 Task: Add an event with the title Marketing Campaign Implementation, date '2023/11/06', time 9:15 AM to 11:15 AMand add a description: Together, the employee and the supervisor will establish clear and realistic performance goals that align with the overall objectives of the role and the organization. These goals will be measurable, time-bound, and focused on addressing the identified performance concerns., put the event into Orange category . Add location for the event as: 321 The Dubai Mall, Dubai, UAE, logged in from the account softage.2@softage.netand send the event invitation to softage.1@softage.net and softage.3@softage.net. Set a reminder for the event 15 minutes before
Action: Mouse moved to (88, 99)
Screenshot: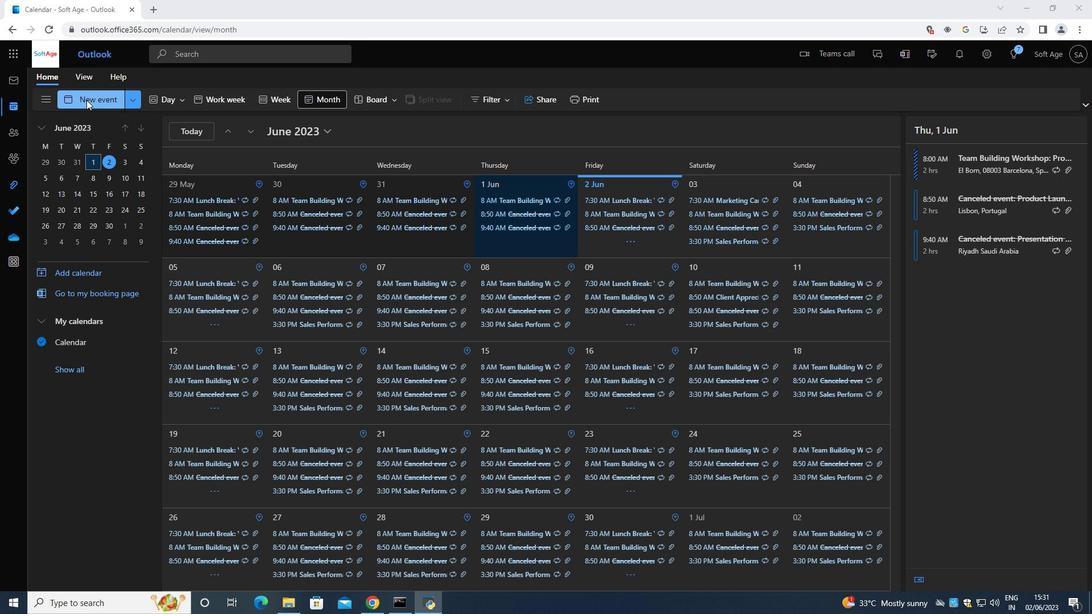 
Action: Mouse pressed left at (88, 99)
Screenshot: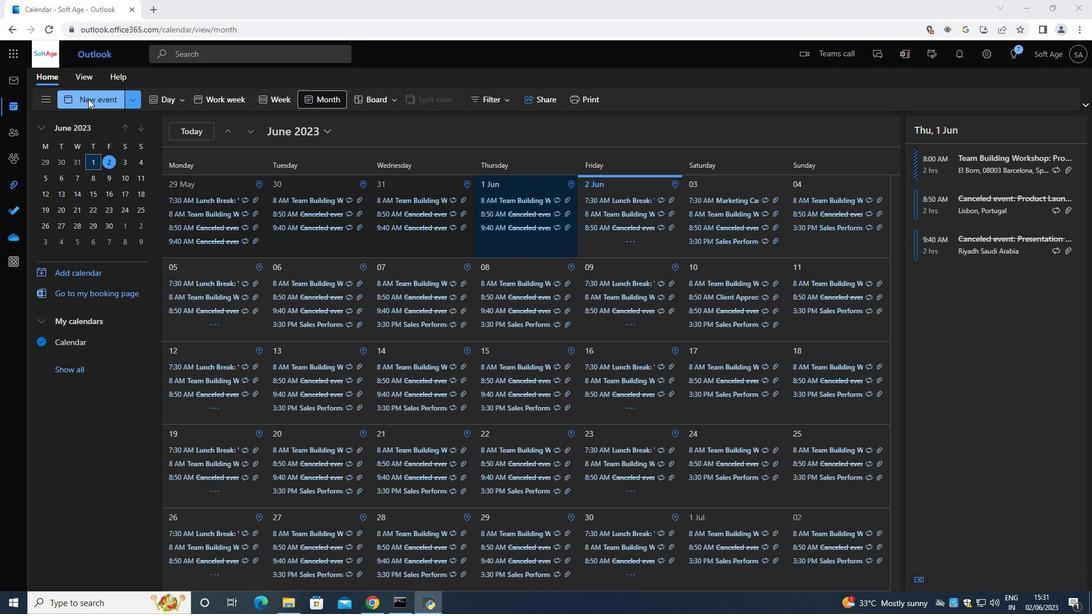 
Action: Mouse moved to (282, 167)
Screenshot: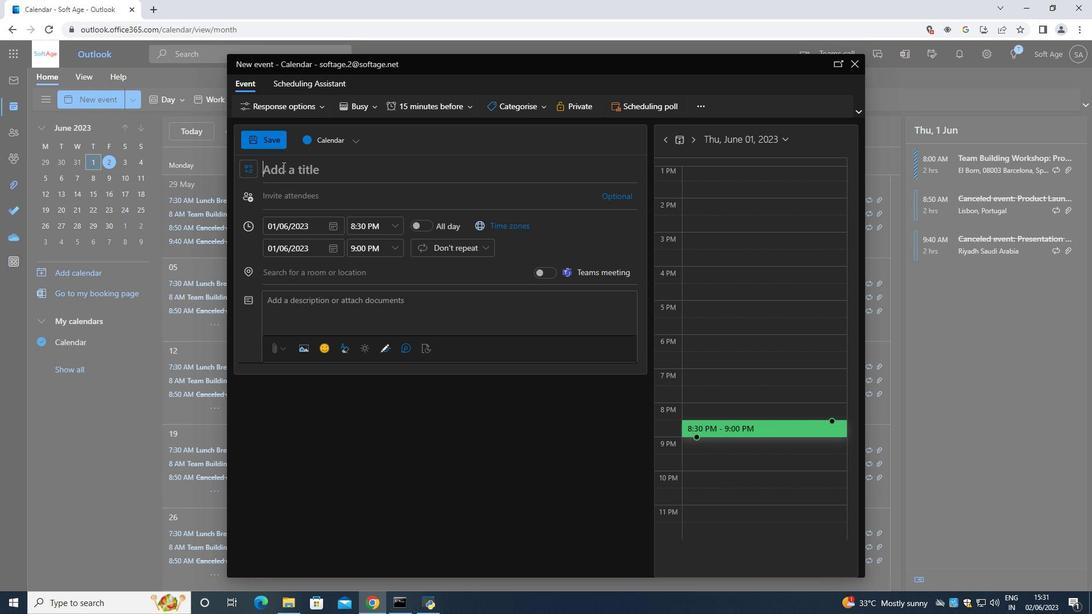 
Action: Mouse pressed left at (282, 167)
Screenshot: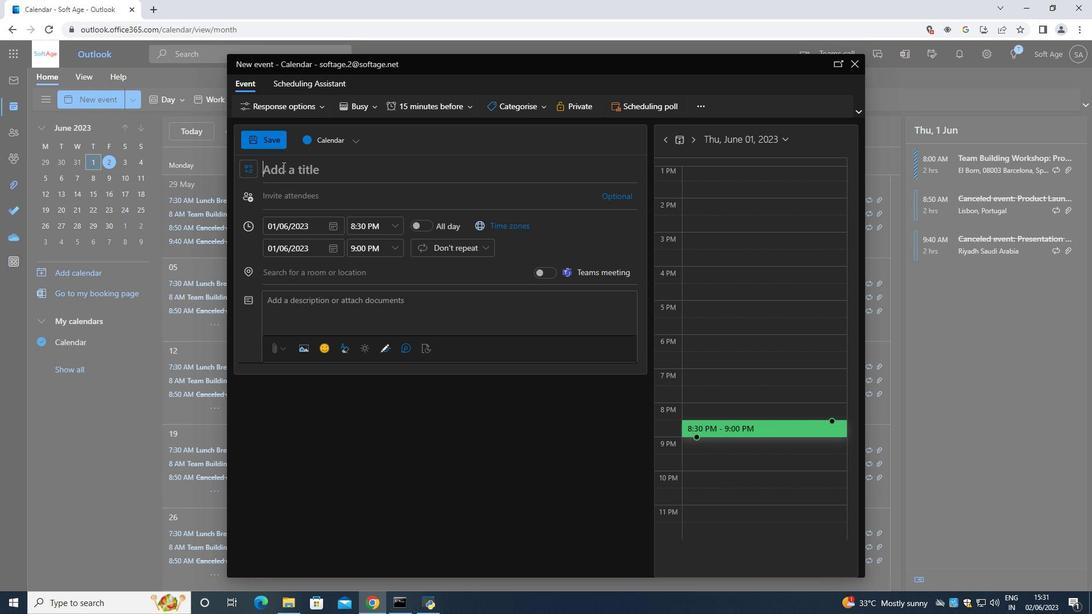 
Action: Mouse moved to (540, 162)
Screenshot: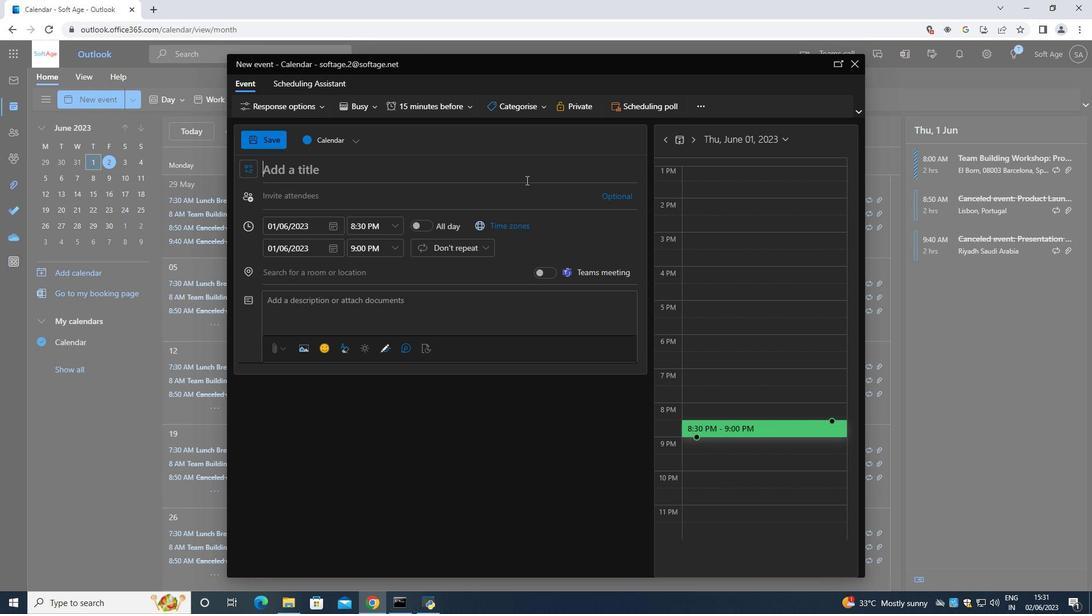 
Action: Key pressed <Key.shift><Key.shift><Key.shift><Key.shift><Key.shift><Key.shift><Key.shift><Key.shift><Key.shift><Key.shift>Marketing<Key.space><Key.shift>Campaign<Key.space><Key.shift>Implr<Key.backspace>ementation<Key.space>
Screenshot: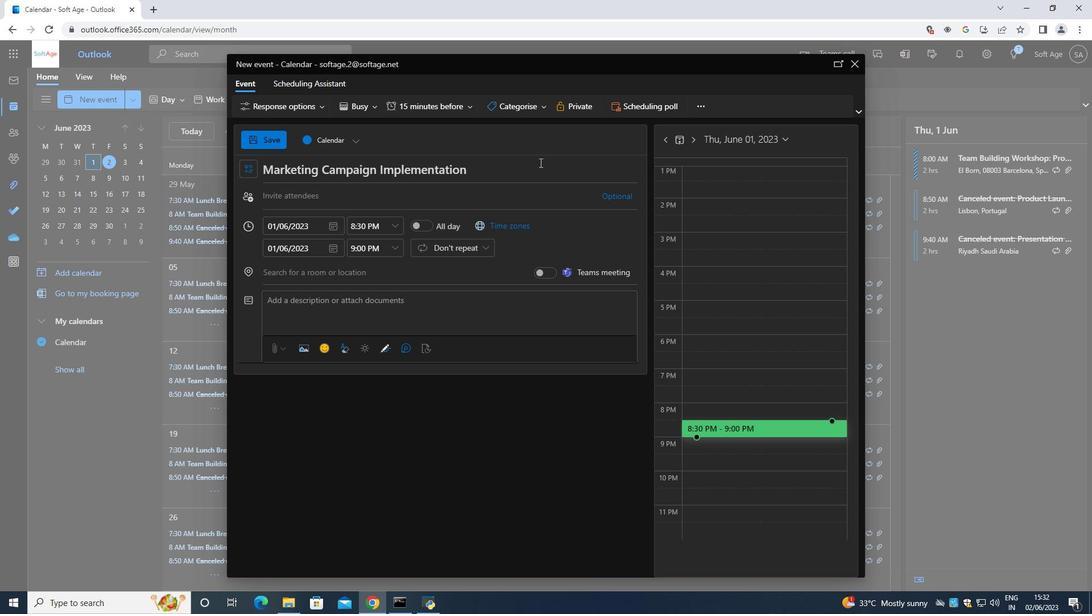 
Action: Mouse scrolled (540, 163) with delta (0, 0)
Screenshot: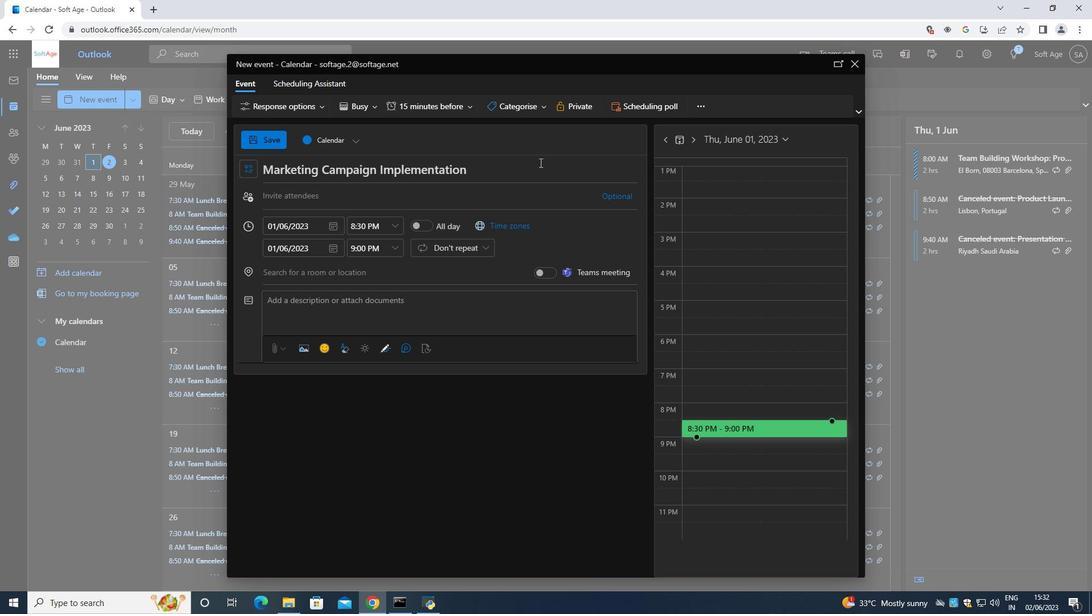 
Action: Mouse moved to (330, 228)
Screenshot: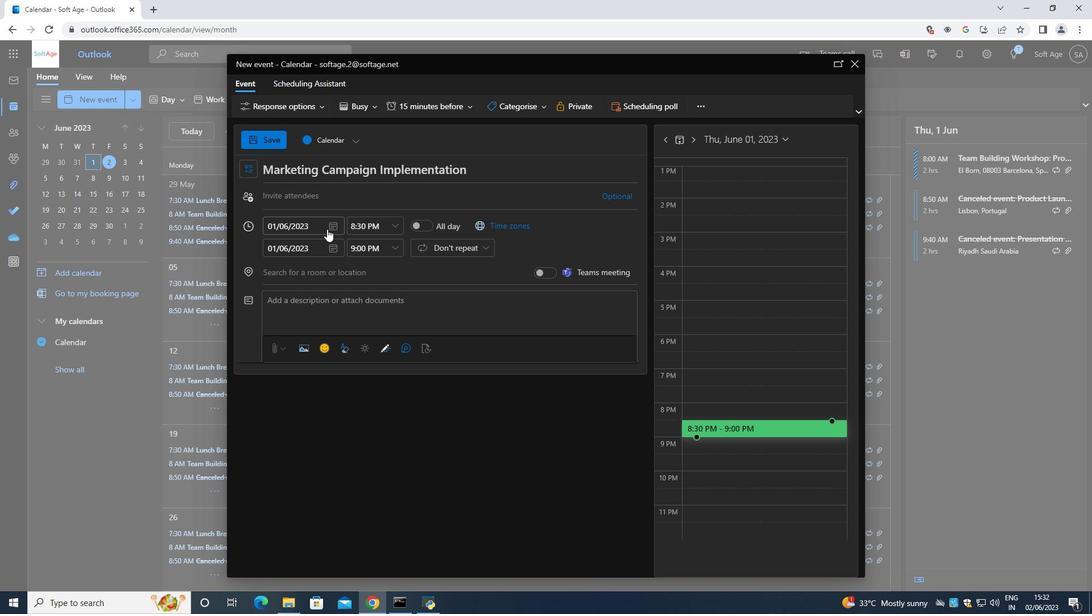 
Action: Mouse pressed left at (330, 228)
Screenshot: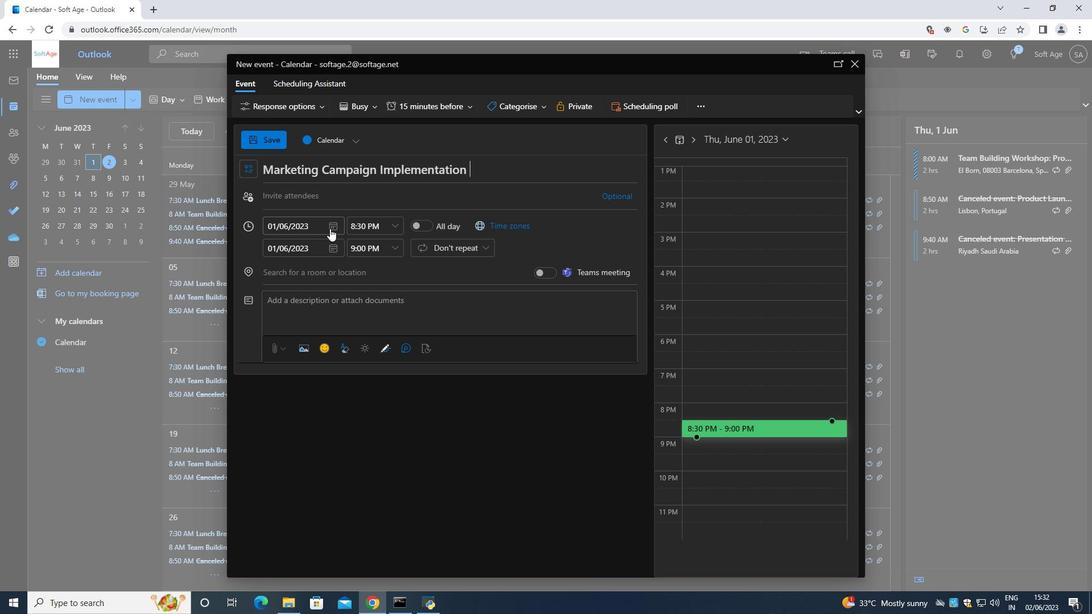 
Action: Mouse moved to (369, 248)
Screenshot: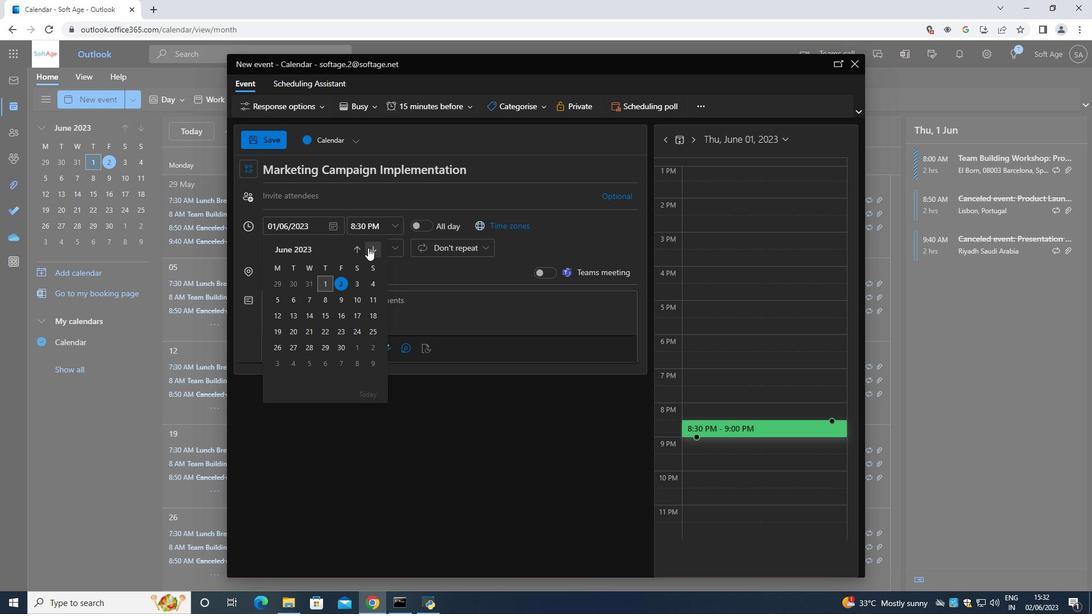 
Action: Mouse pressed left at (369, 248)
Screenshot: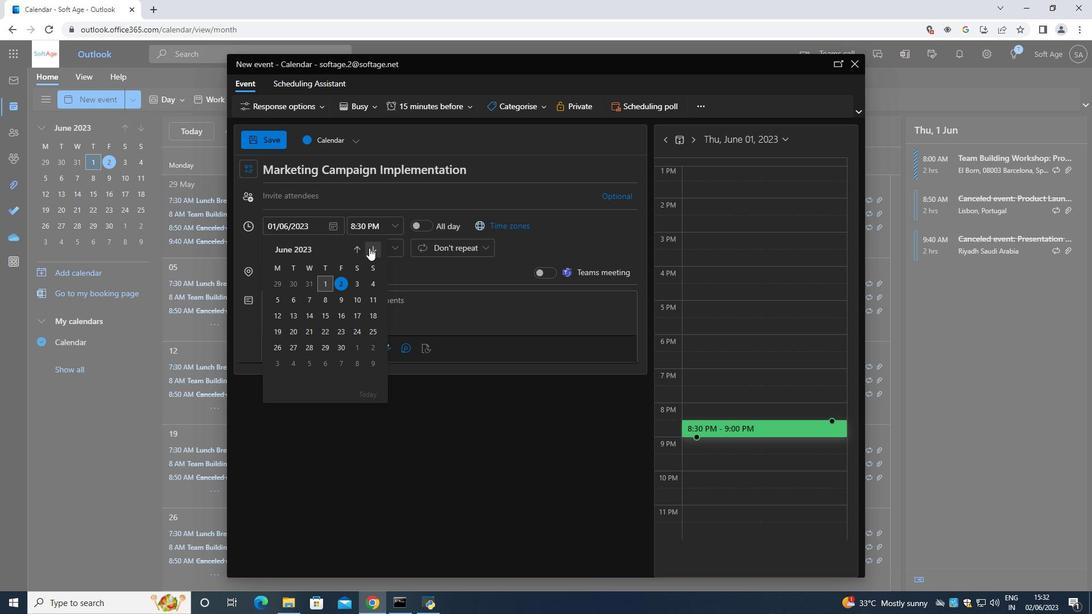 
Action: Mouse pressed left at (369, 248)
Screenshot: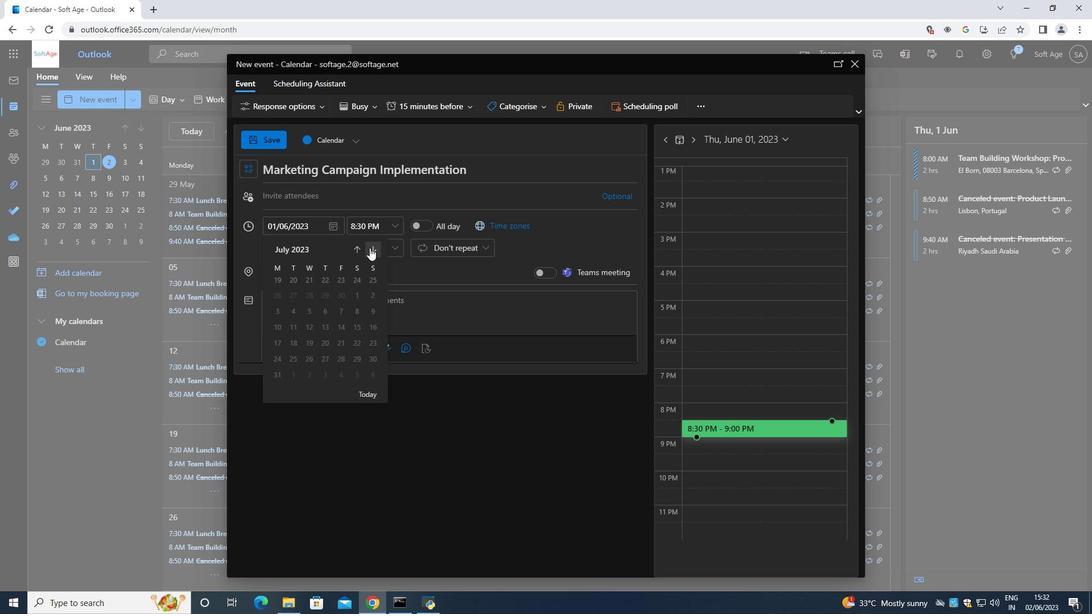 
Action: Mouse pressed left at (369, 248)
Screenshot: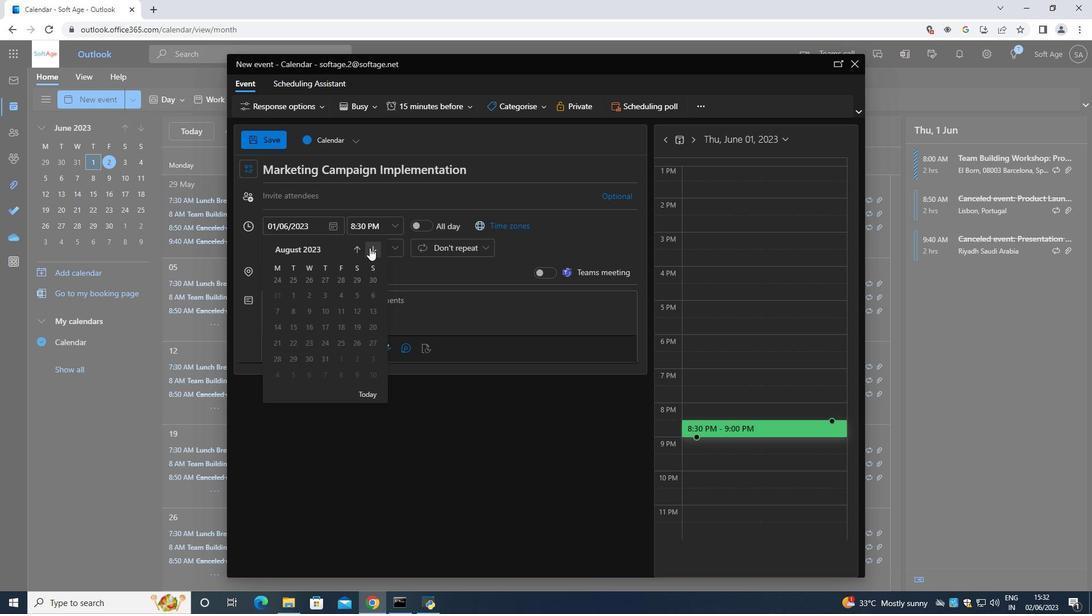 
Action: Mouse pressed left at (369, 248)
Screenshot: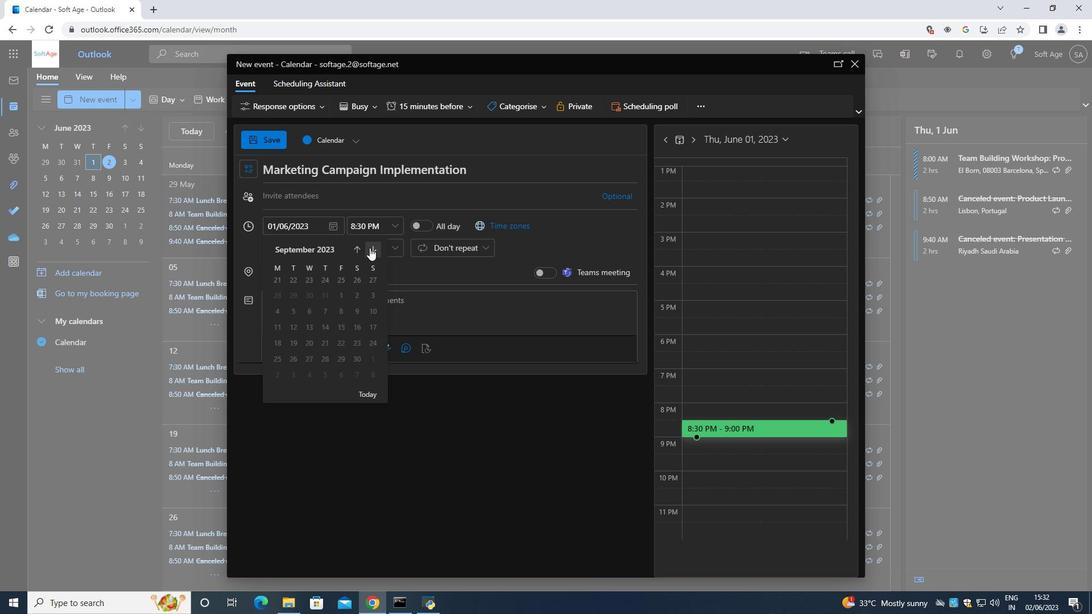 
Action: Mouse pressed left at (369, 248)
Screenshot: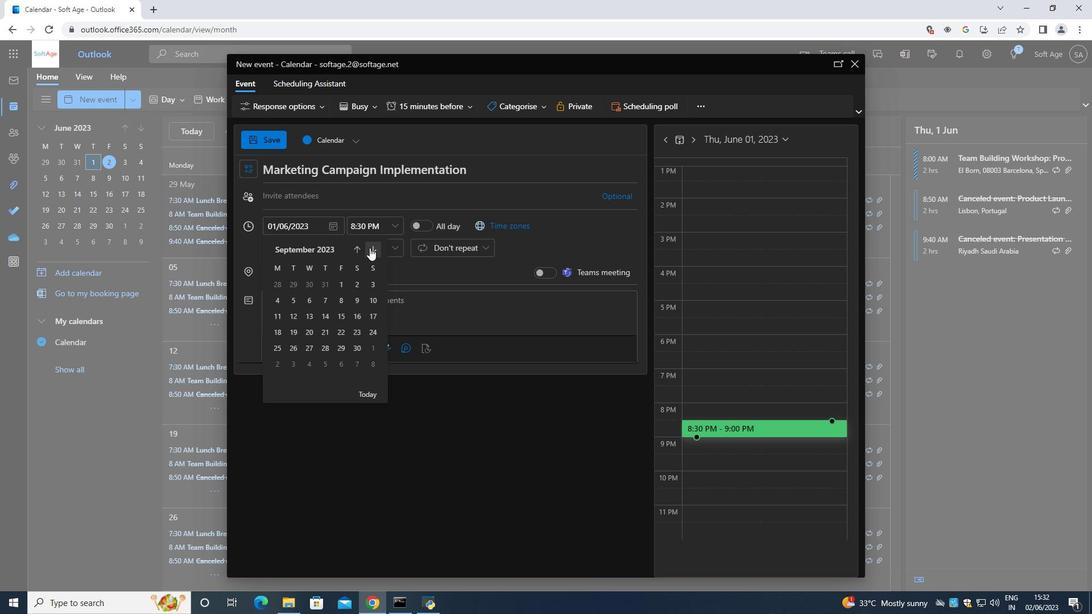 
Action: Mouse moved to (281, 298)
Screenshot: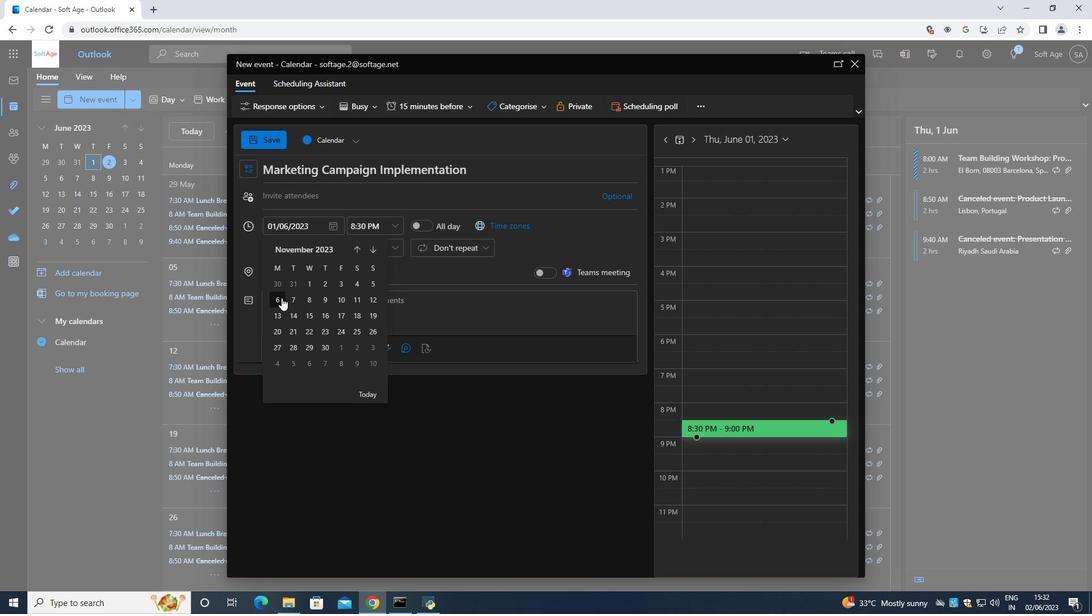 
Action: Mouse pressed left at (281, 298)
Screenshot: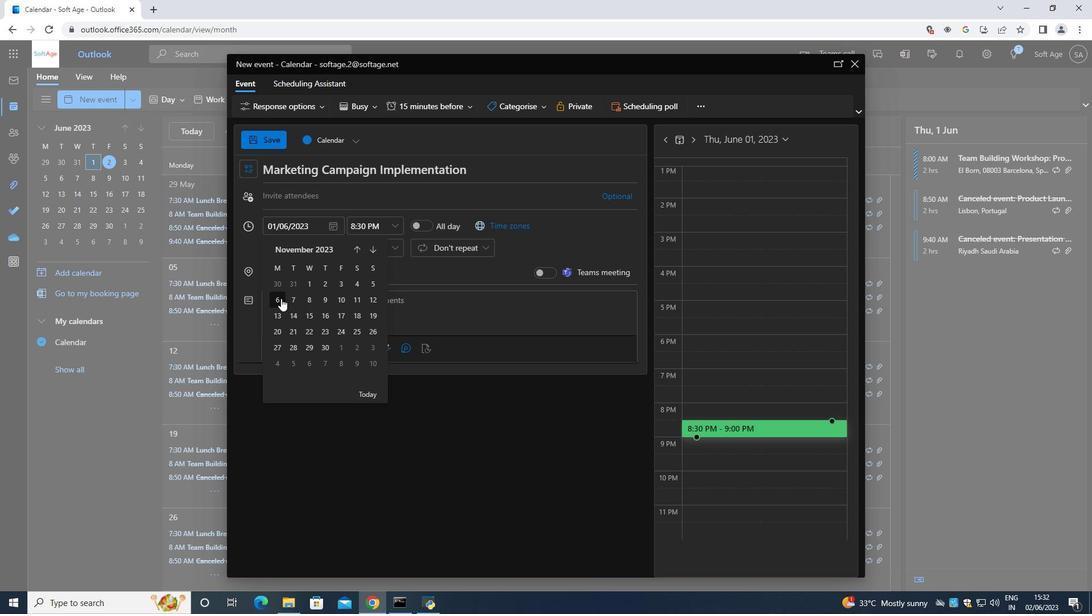
Action: Mouse moved to (396, 227)
Screenshot: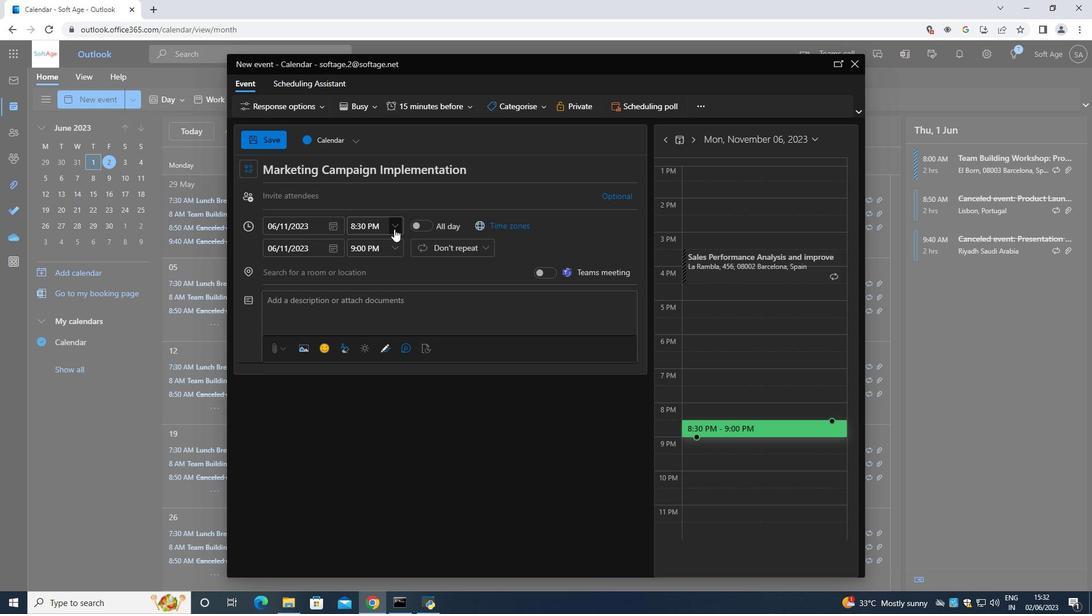 
Action: Mouse pressed left at (396, 227)
Screenshot: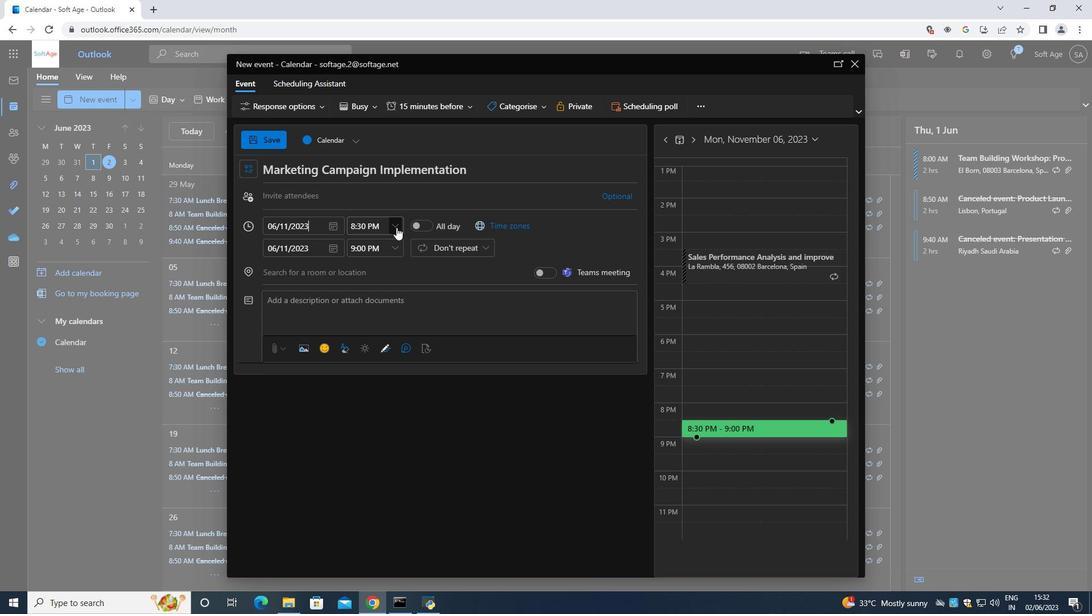 
Action: Mouse moved to (408, 242)
Screenshot: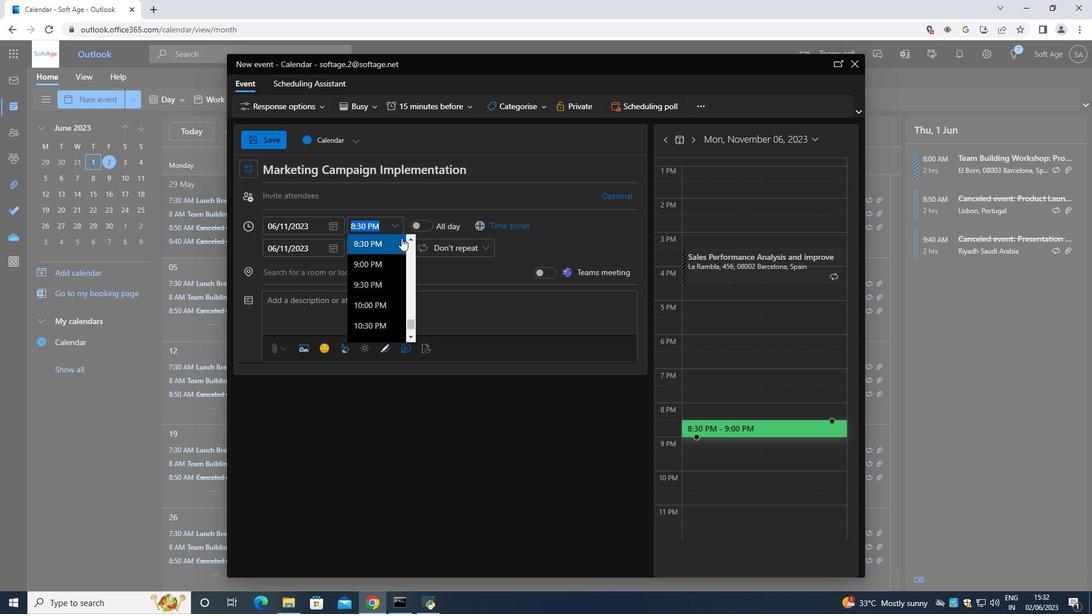 
Action: Mouse scrolled (408, 243) with delta (0, 0)
Screenshot: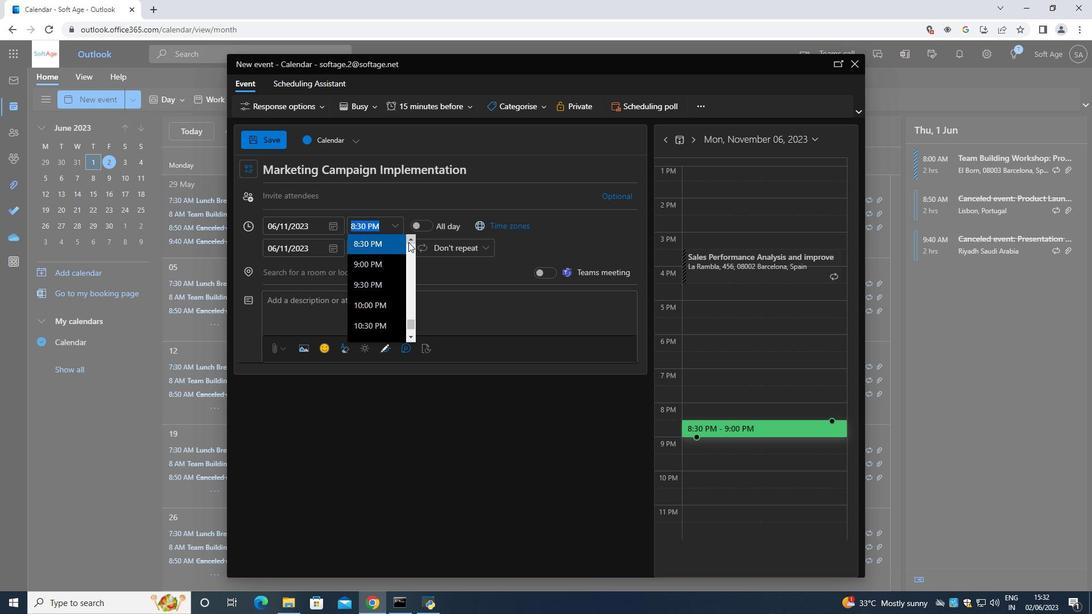 
Action: Mouse scrolled (408, 243) with delta (0, 0)
Screenshot: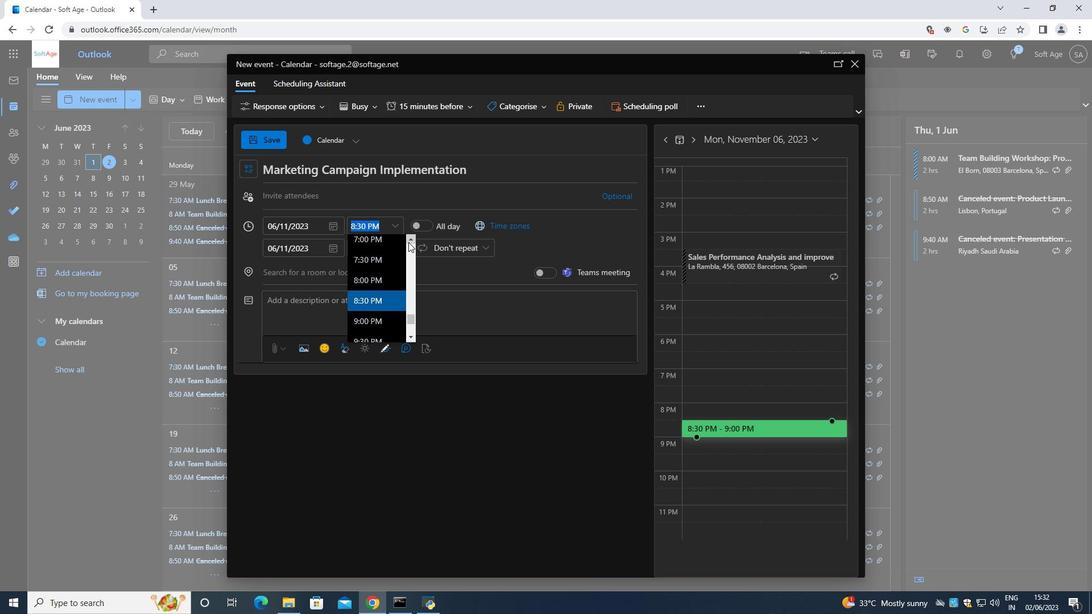 
Action: Mouse scrolled (408, 243) with delta (0, 0)
Screenshot: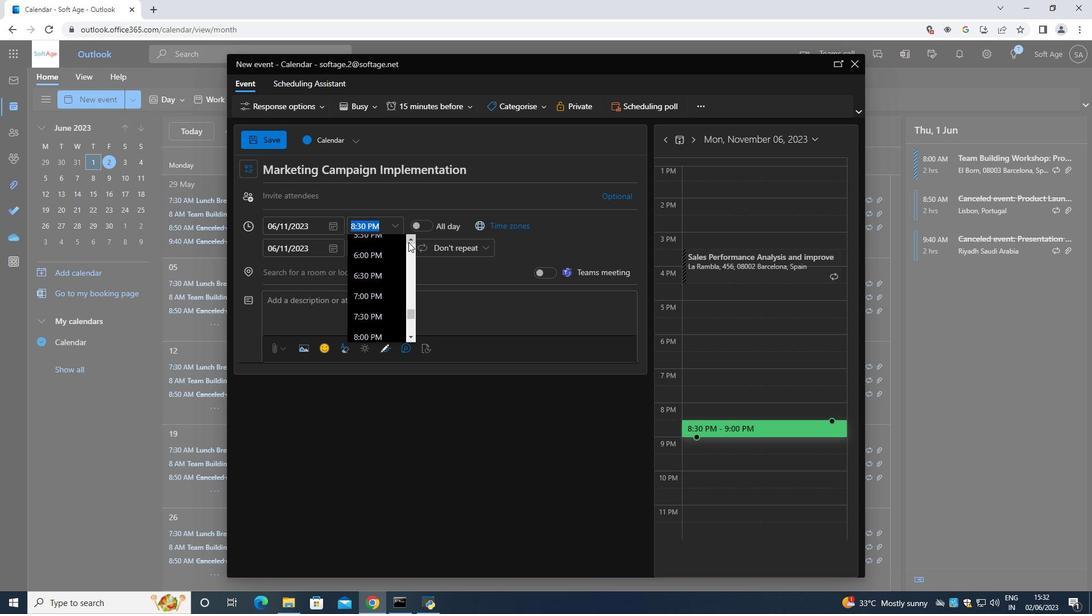 
Action: Mouse scrolled (408, 243) with delta (0, 0)
Screenshot: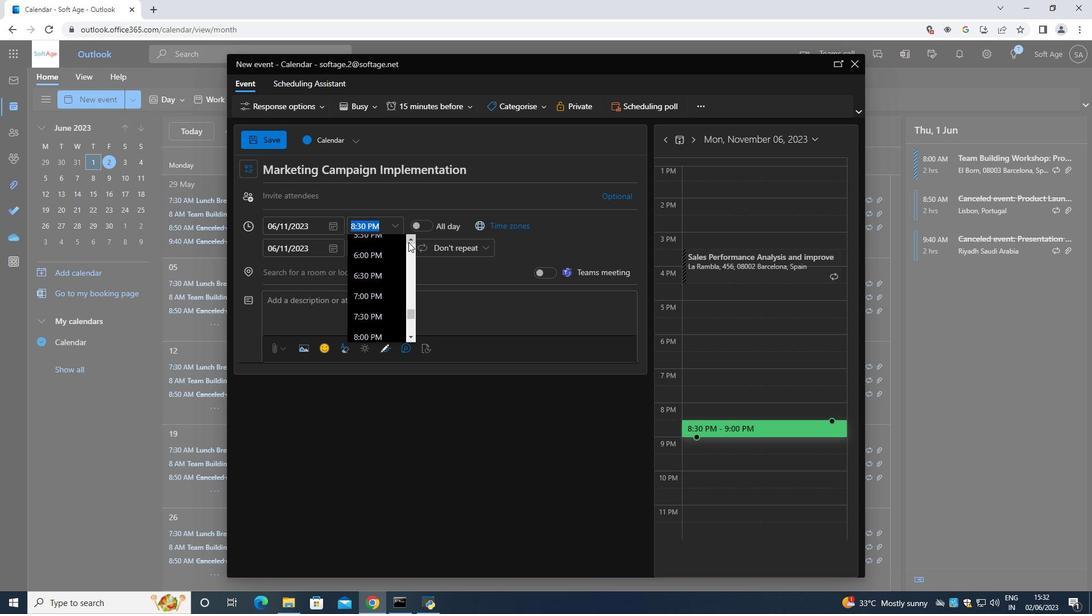 
Action: Mouse scrolled (408, 243) with delta (0, 0)
Screenshot: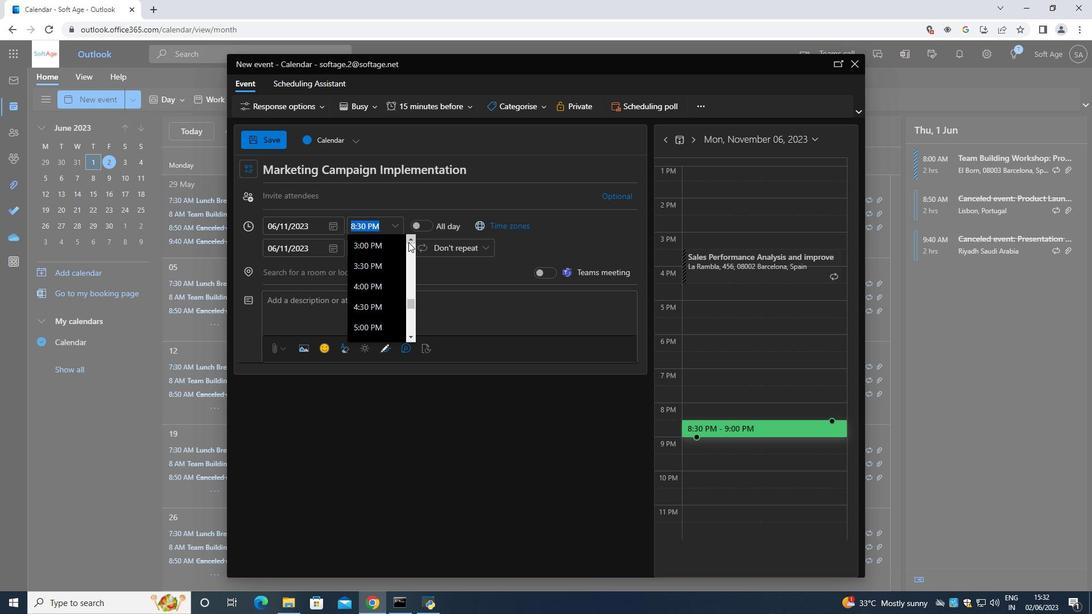 
Action: Mouse scrolled (408, 243) with delta (0, 0)
Screenshot: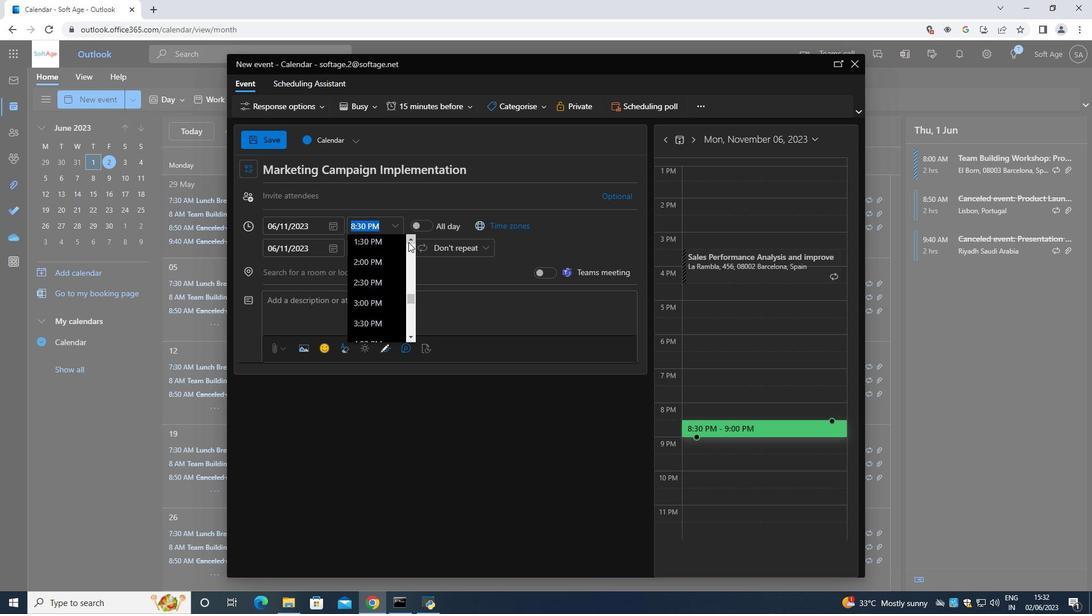 
Action: Mouse scrolled (408, 243) with delta (0, 0)
Screenshot: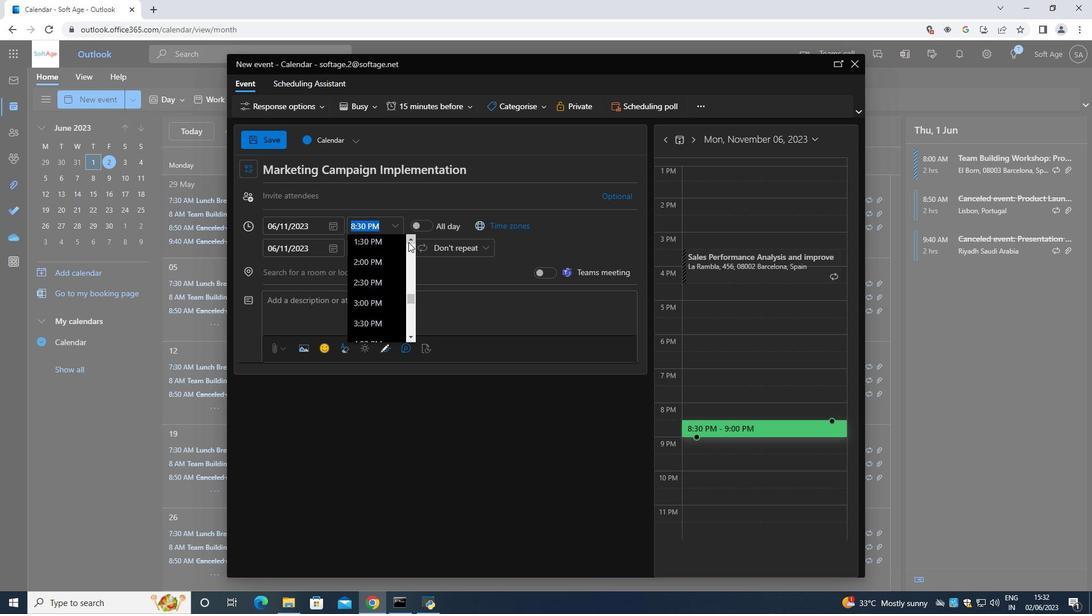 
Action: Mouse scrolled (408, 243) with delta (0, 0)
Screenshot: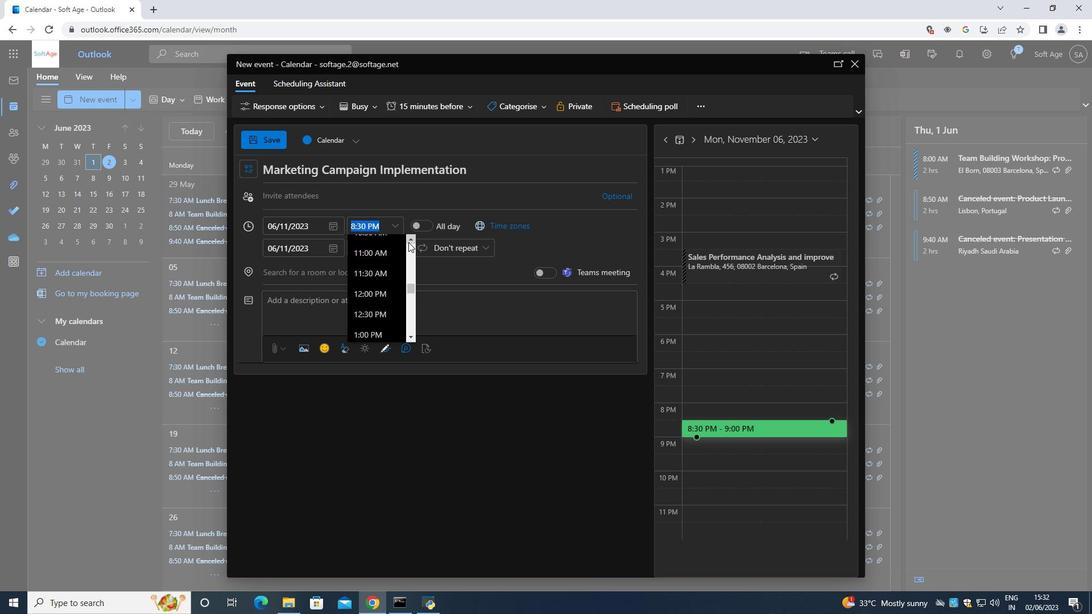 
Action: Mouse scrolled (408, 243) with delta (0, 0)
Screenshot: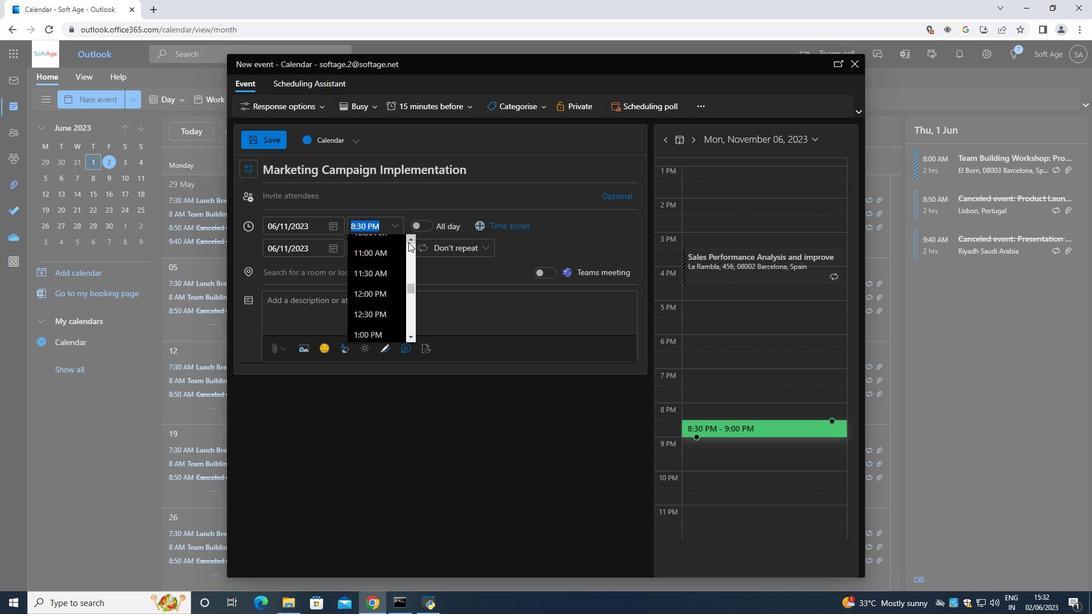
Action: Mouse moved to (368, 290)
Screenshot: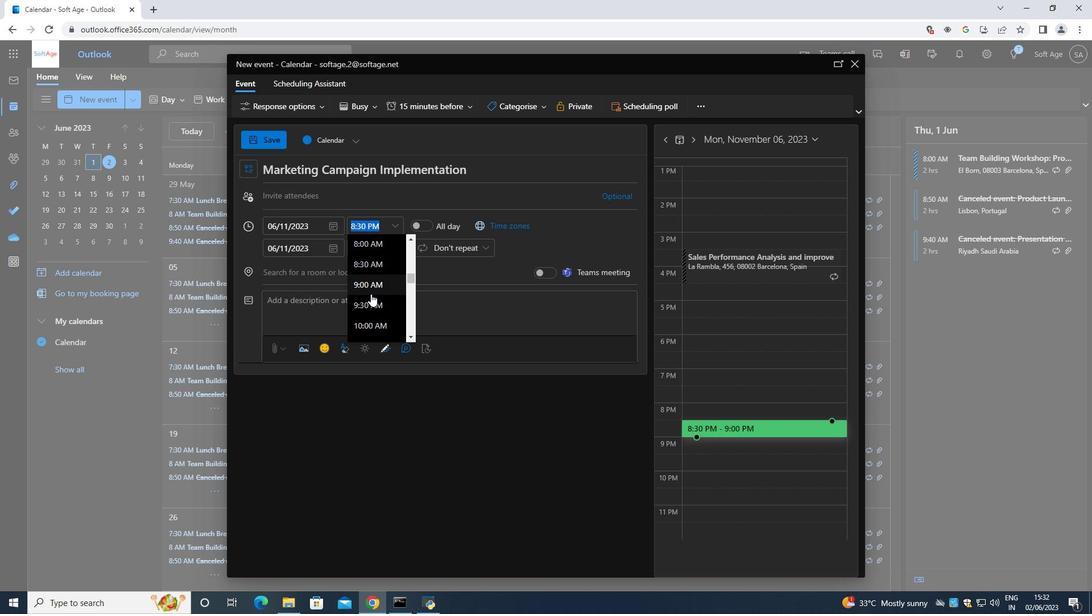 
Action: Mouse pressed left at (368, 290)
Screenshot: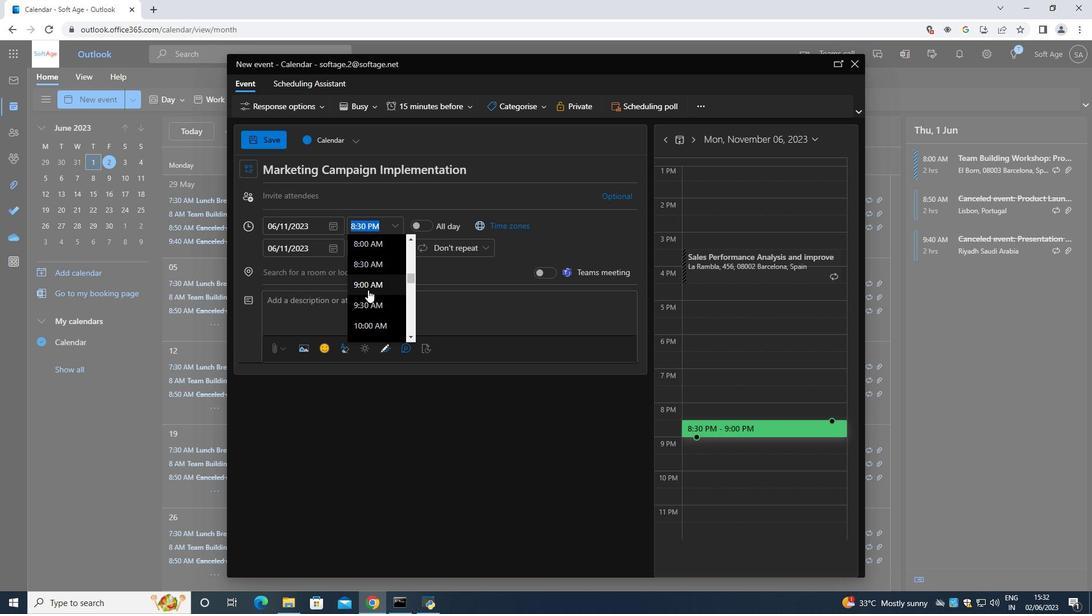 
Action: Mouse moved to (364, 225)
Screenshot: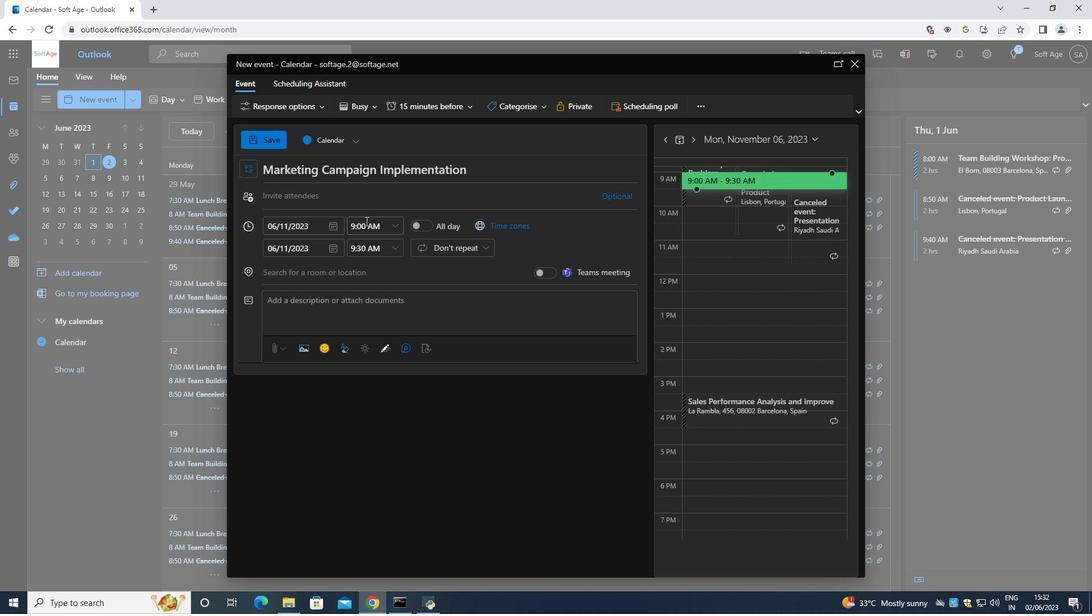
Action: Mouse pressed left at (364, 225)
Screenshot: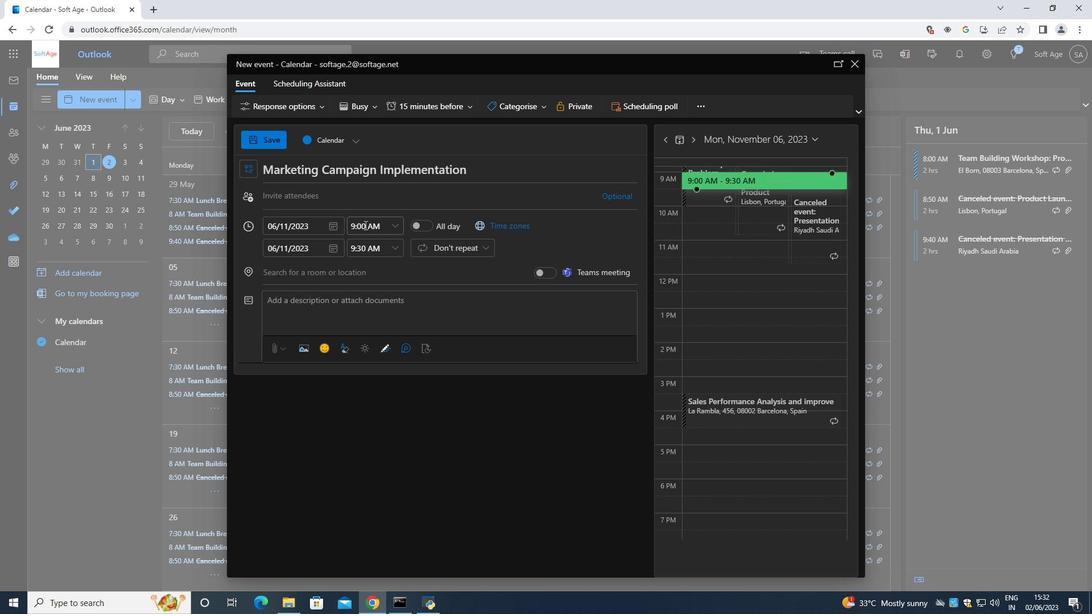 
Action: Mouse moved to (364, 226)
Screenshot: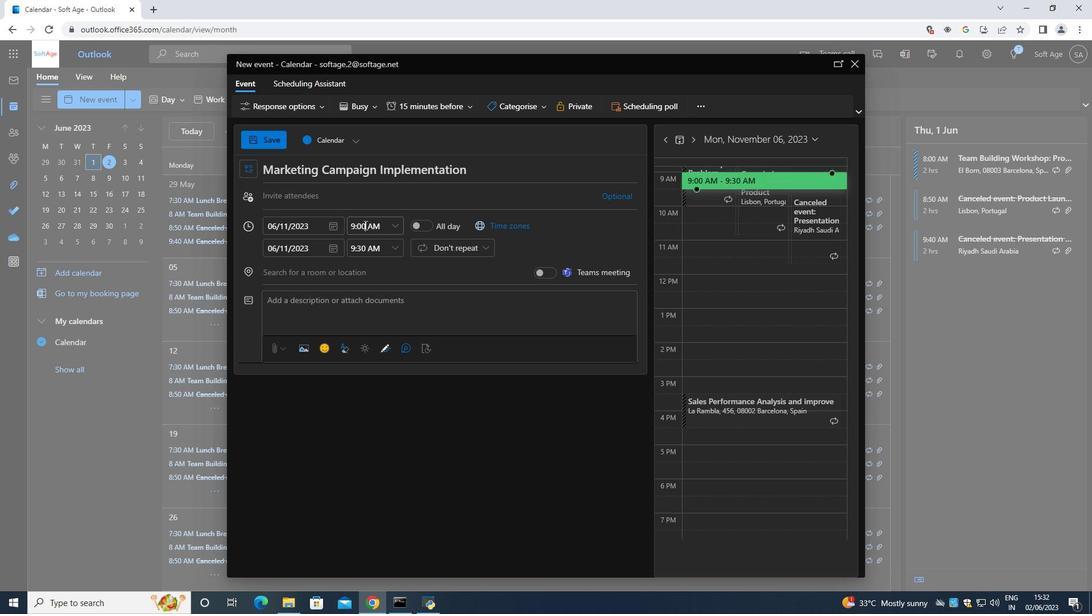 
Action: Key pressed <Key.backspace><Key.backspace>15
Screenshot: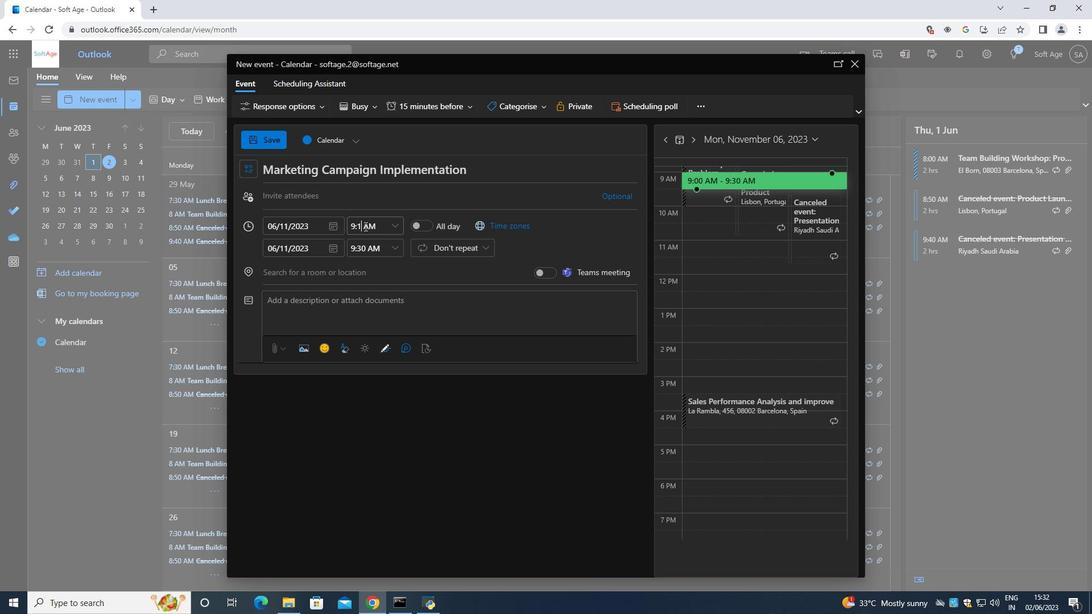 
Action: Mouse moved to (396, 243)
Screenshot: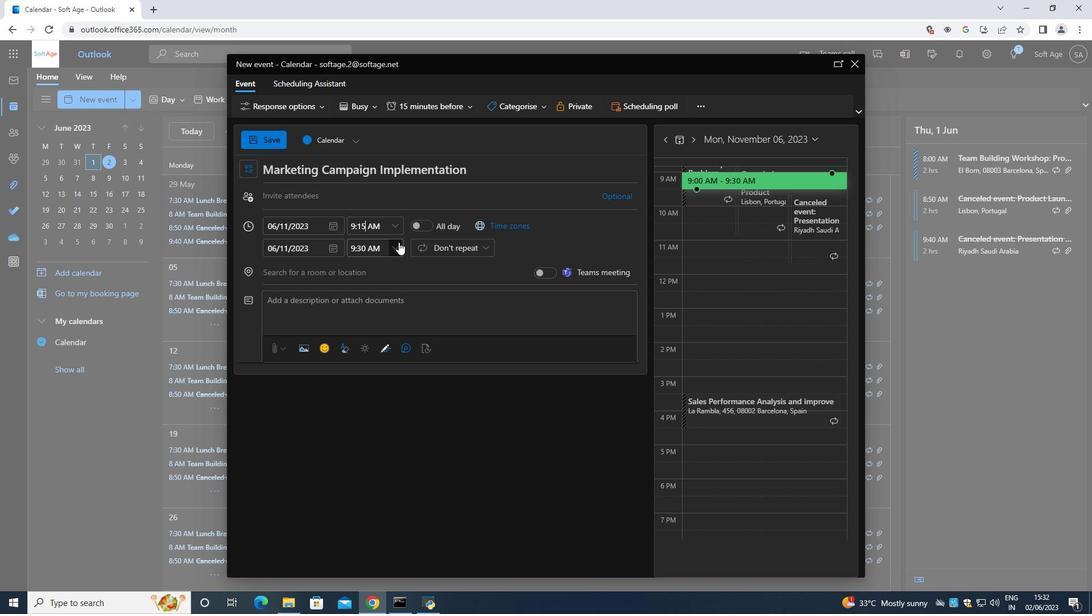 
Action: Mouse pressed left at (396, 243)
Screenshot: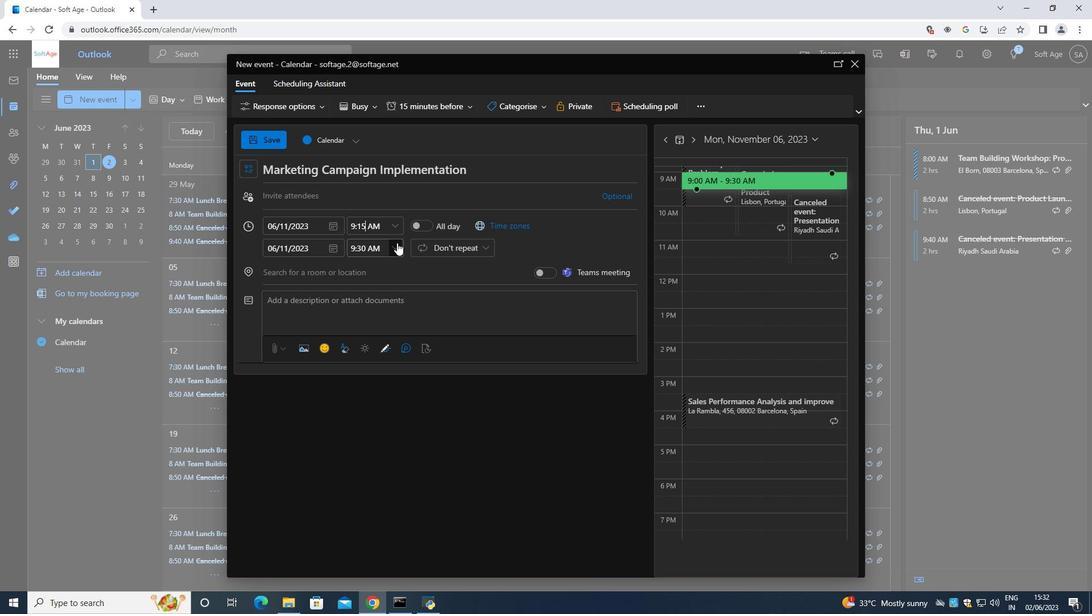 
Action: Mouse moved to (384, 325)
Screenshot: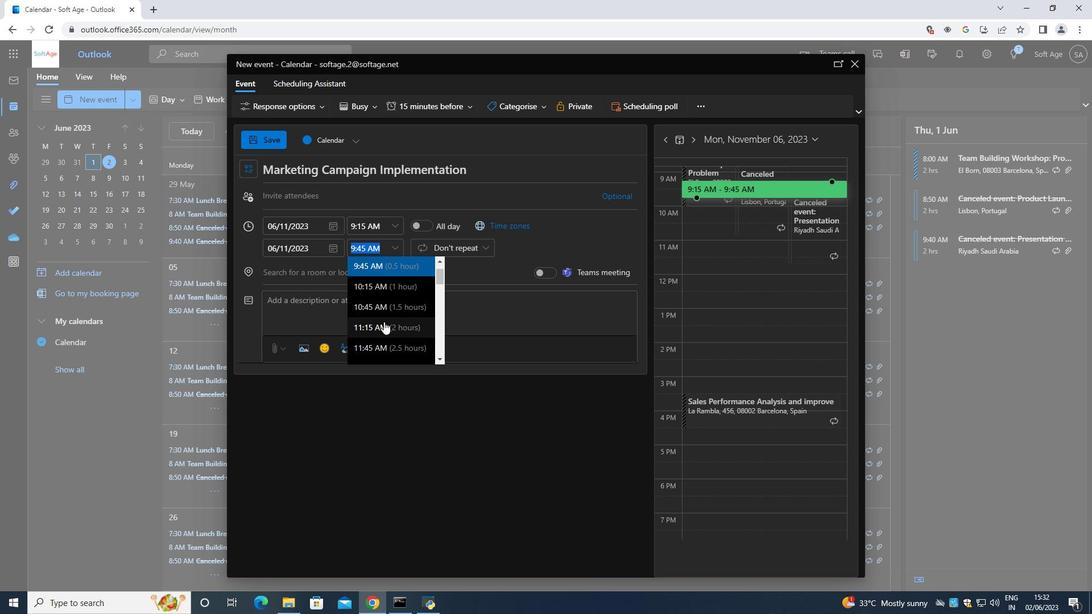 
Action: Mouse pressed left at (384, 325)
Screenshot: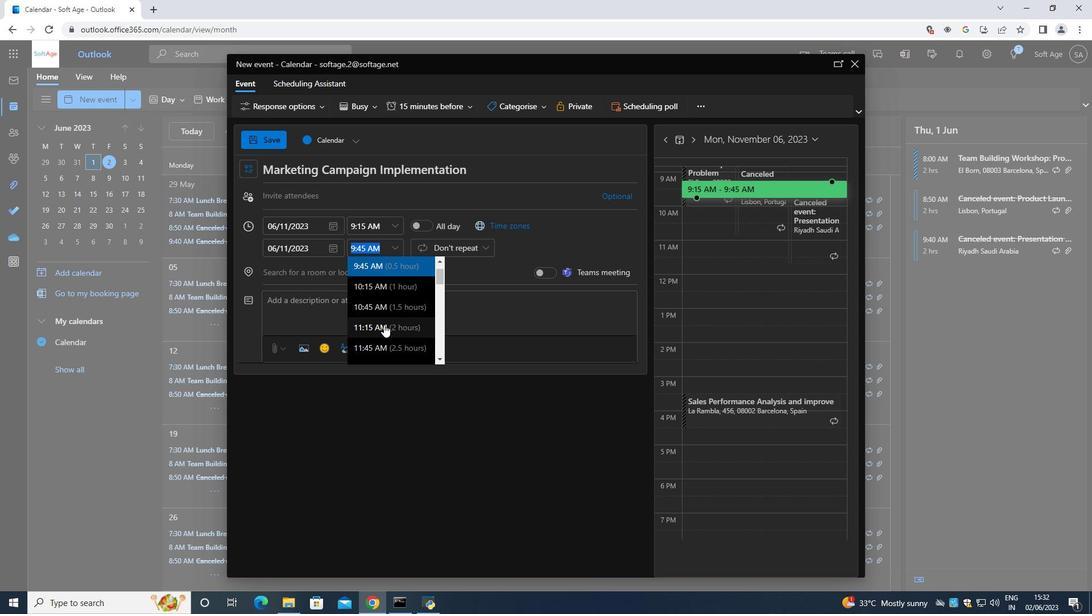 
Action: Mouse moved to (326, 306)
Screenshot: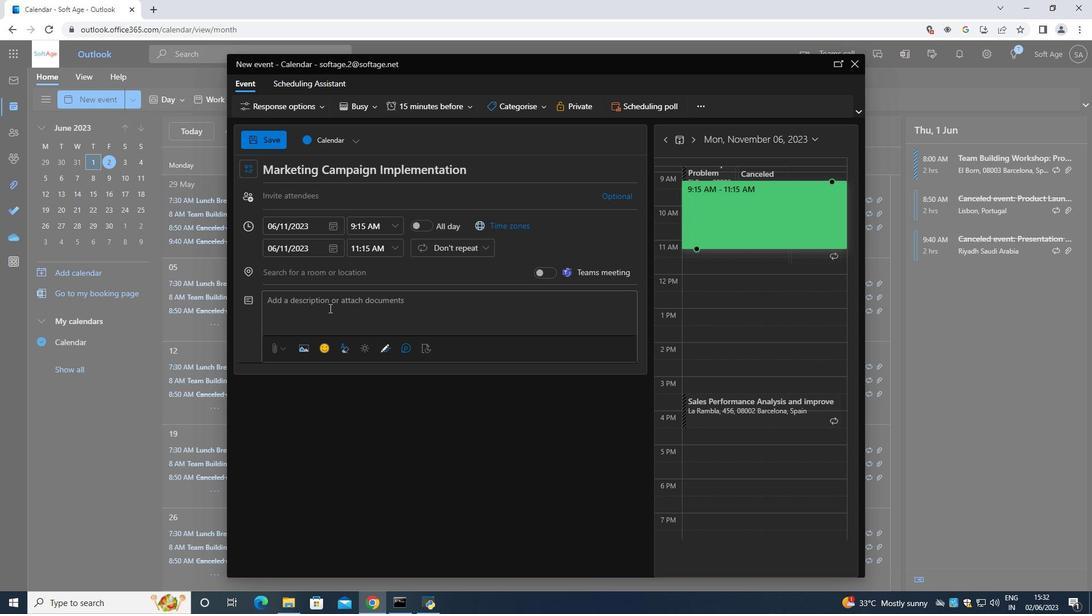 
Action: Mouse pressed left at (326, 306)
Screenshot: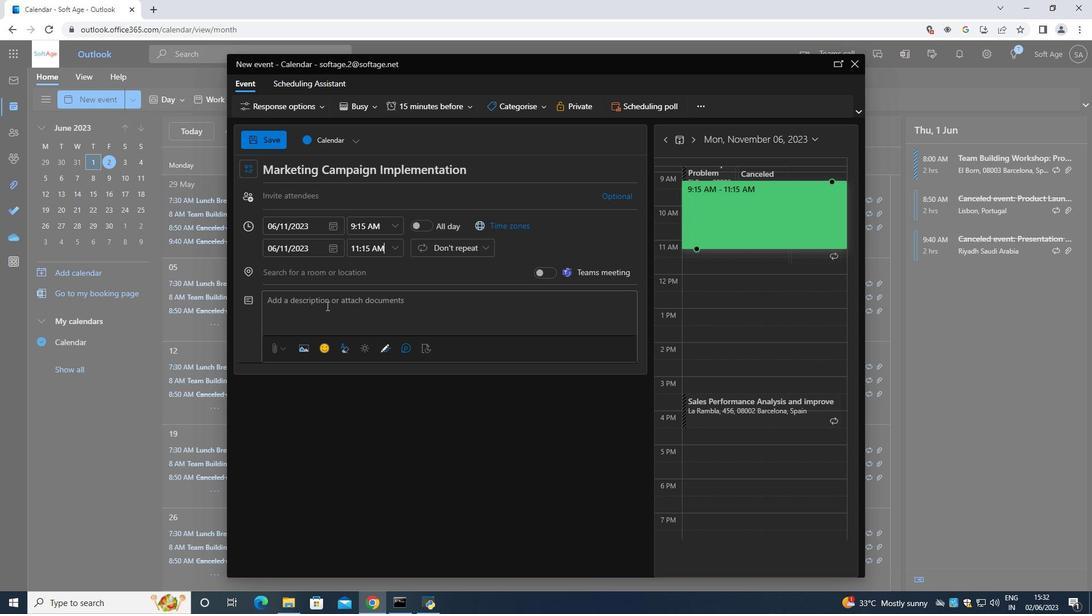 
Action: Mouse moved to (457, 315)
Screenshot: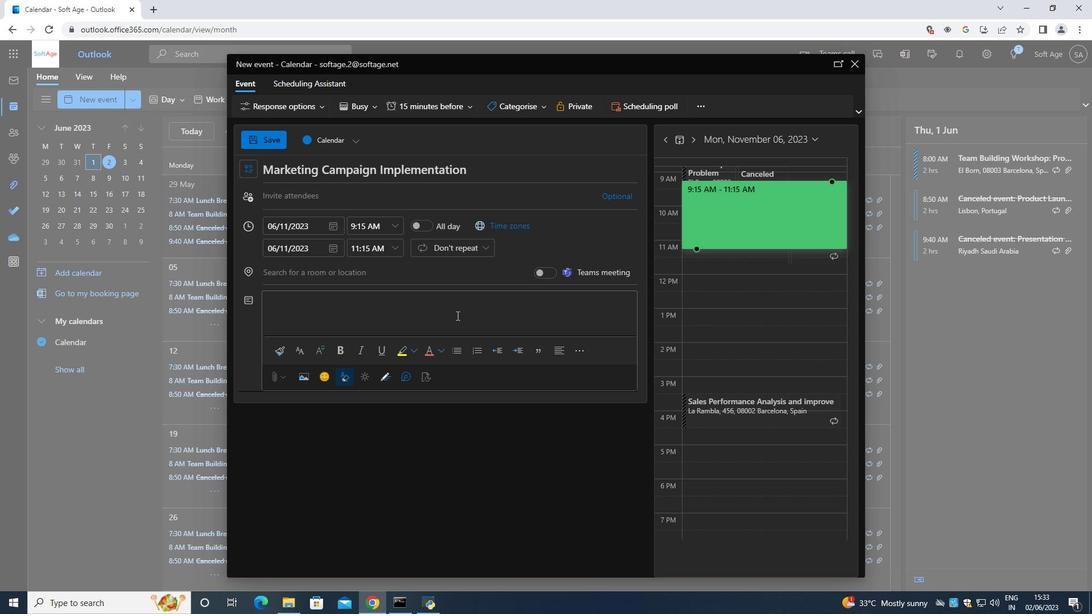 
Action: Key pressed <Key.space><Key.shift><Key.shift><Key.shift><Key.shift><Key.shift><Key.shift><Key.shift><Key.shift><Key.shift><Key.shift><Key.shift><Key.shift>Together<Key.space>,<Key.space>the<Key.space>en<Key.backspace>mployee<Key.space>and<Key.space>the<Key.space>supervisor<Key.space>will<Key.space>establish<Key.space>clear<Key.space>and<Key.space>realistiv<Key.backspace>c<Key.space>performance<Key.space>goals<Key.space>that<Key.space>alif<Key.backspace>gn<Key.space>wir<Key.backspace>th<Key.space>the<Key.space>overall<Key.space>objective<Key.space>of<Key.space>the<Key.space>roak<Key.backspace><Key.backspace>le<Key.space>and<Key.space>the<Key.space>organization<Key.space>.<Key.space>these<Key.space>goal<Key.space><Key.backspace>s<Key.space>will<Key.space>be<Key.space>mesurable<Key.space>,<Key.backspace>,<Key.backspace>the<Key.space>time<Key.space><Key.backspace>-bound<Key.space>,<Key.space>and<Key.space>focused<Key.space>on<Key.space>addressinf<Key.backspace>g<Key.space>the<Key.space>identified<Key.space><Key.shift>P<Key.backspace>performance<Key.space>concers,
Screenshot: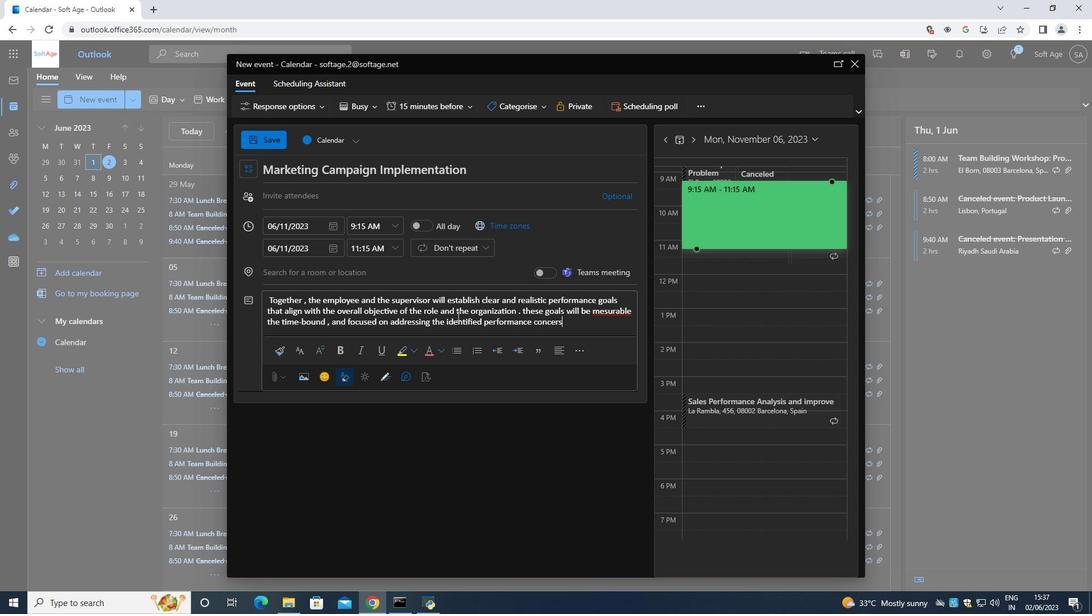 
Action: Mouse moved to (515, 109)
Screenshot: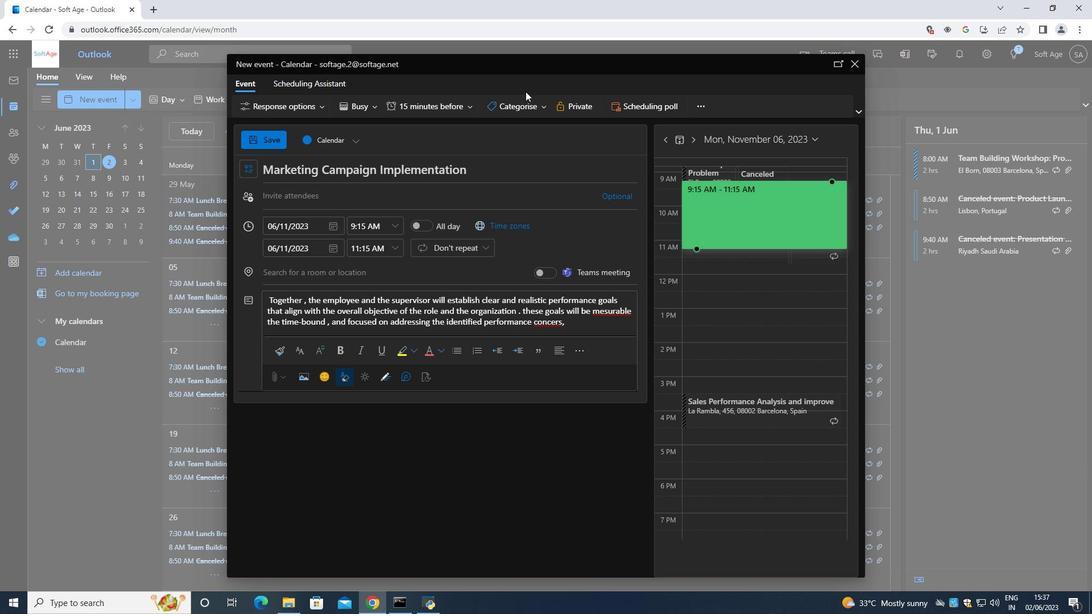 
Action: Mouse pressed left at (515, 109)
Screenshot: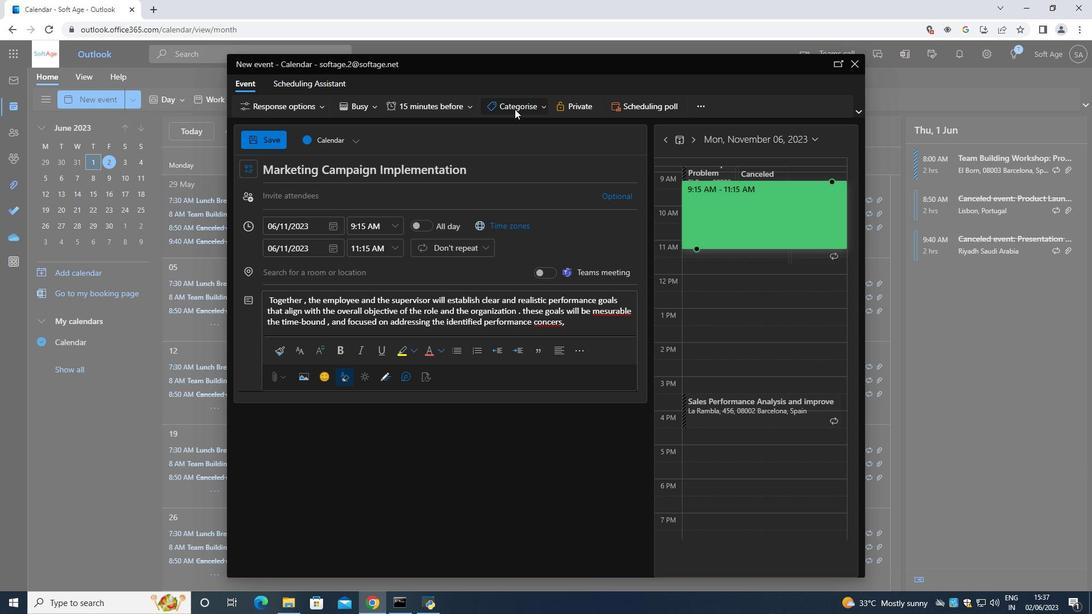 
Action: Mouse moved to (521, 165)
Screenshot: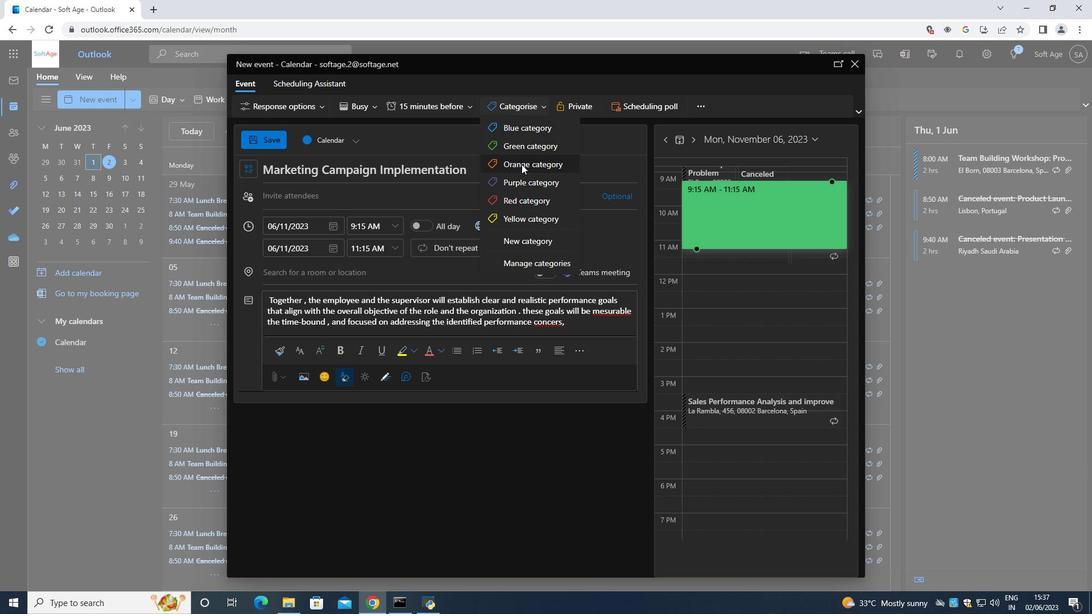 
Action: Mouse pressed left at (521, 165)
Screenshot: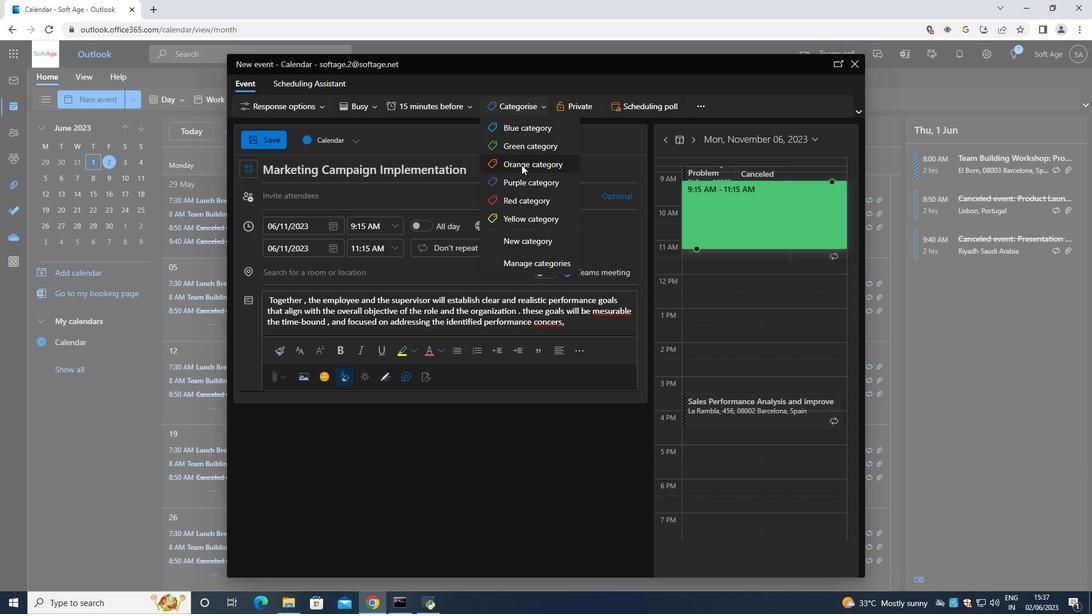 
Action: Mouse moved to (290, 270)
Screenshot: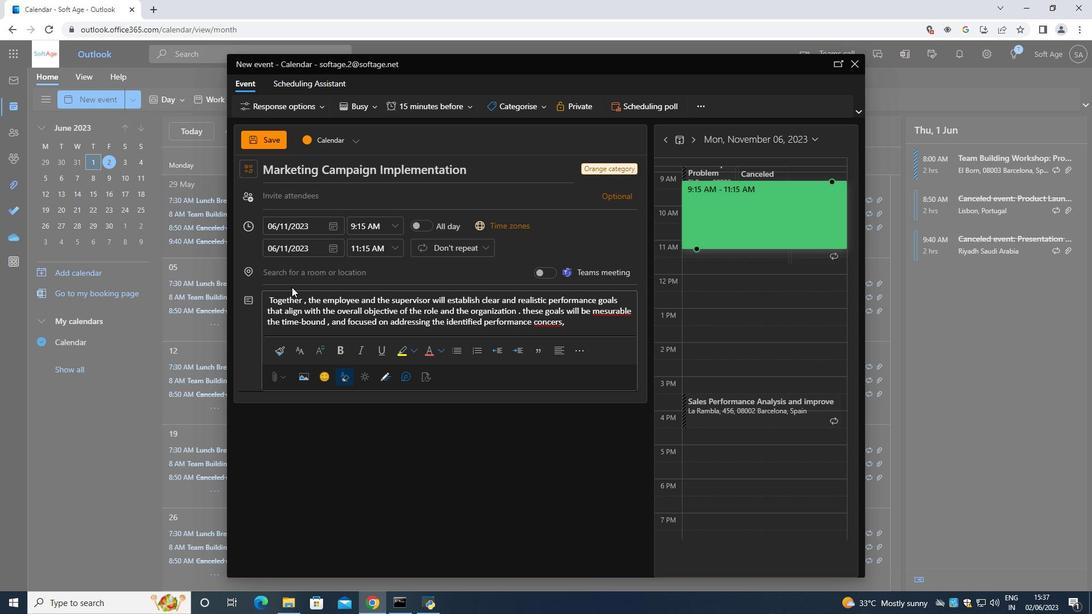 
Action: Mouse pressed left at (290, 270)
Screenshot: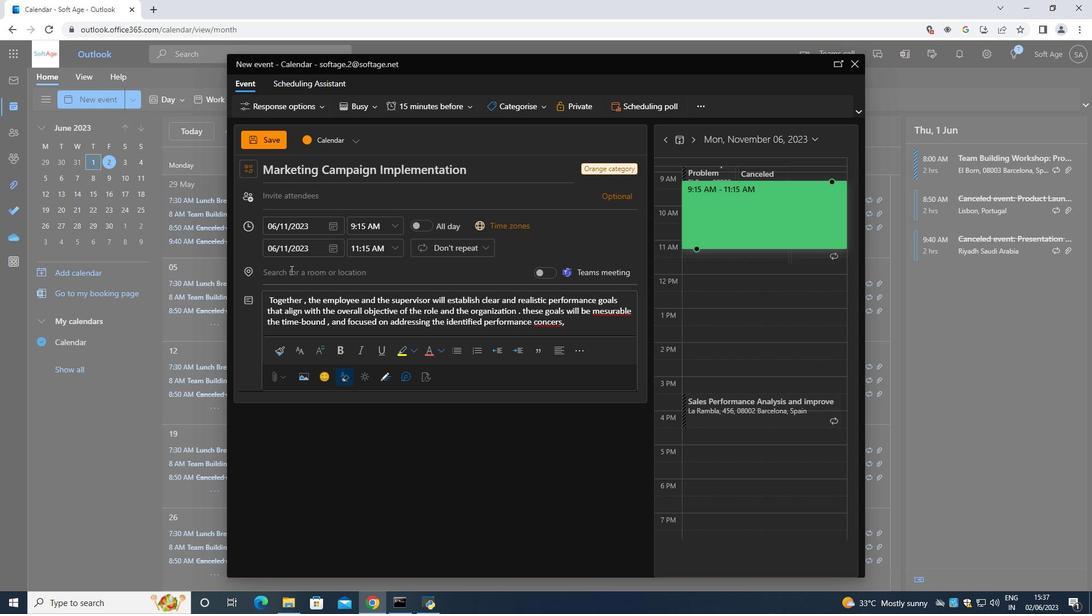 
Action: Key pressed 321<Key.space><Key.shift>The<Key.space><Key.space><Key.shift>Dubai<Key.space><Key.shift>Mall<Key.space>,<Key.space><Key.shift><Key.shift>Dubai<Key.space><Key.shift><Key.caps_lock>,UAE<Key.space>
Screenshot: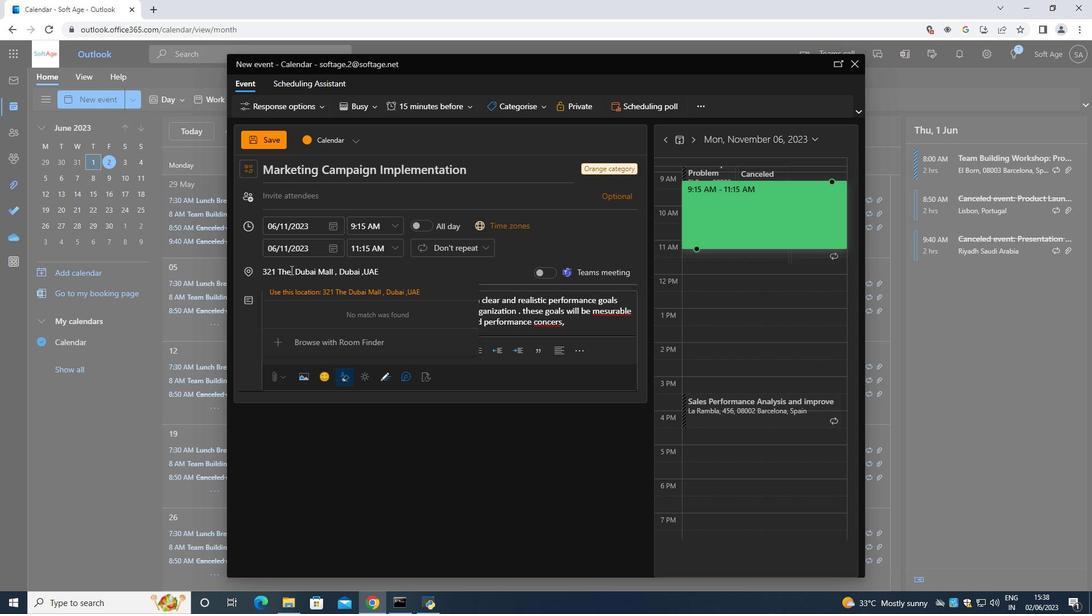 
Action: Mouse moved to (288, 192)
Screenshot: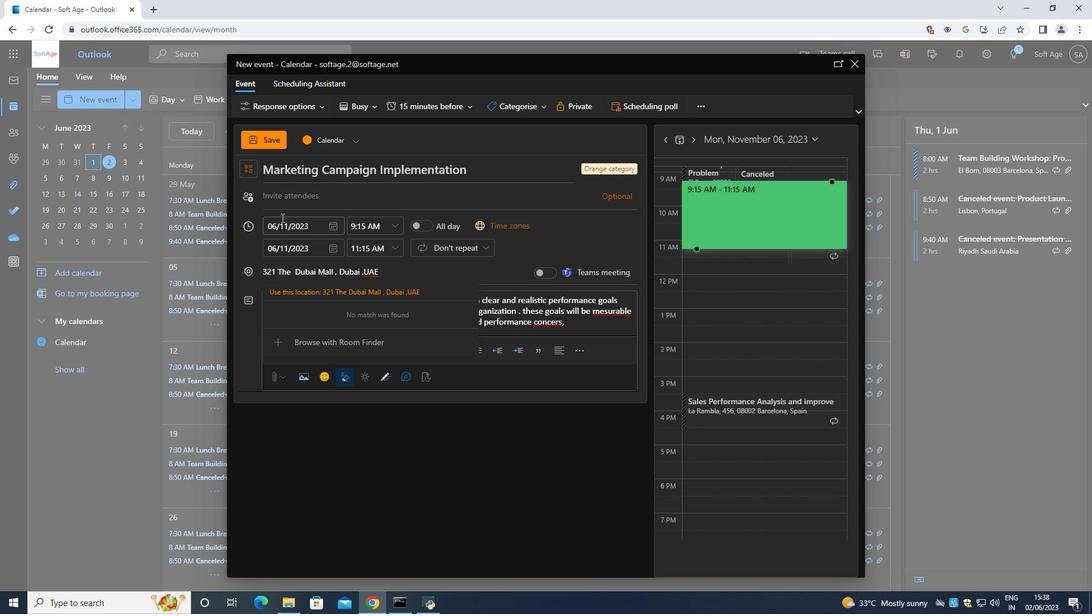 
Action: Mouse pressed left at (288, 192)
Screenshot: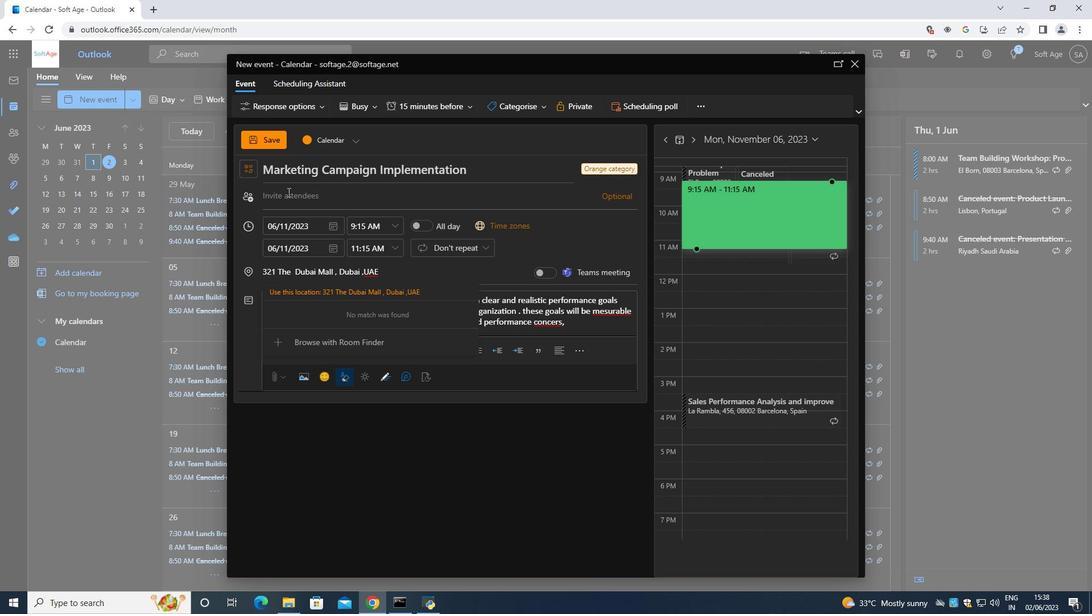 
Action: Mouse moved to (1090, 614)
Screenshot: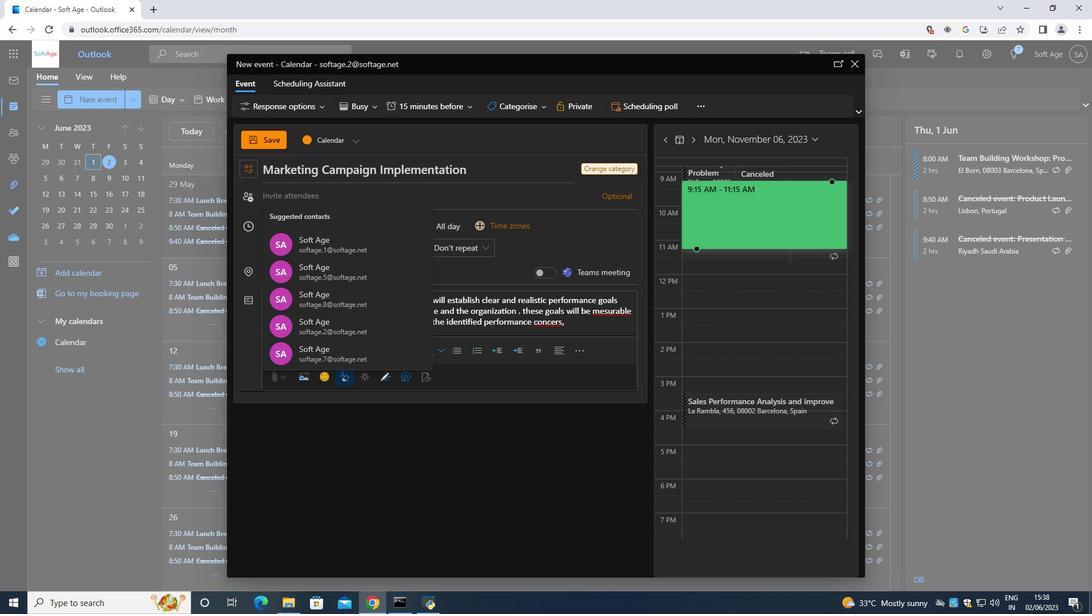 
Action: Key pressed <Key.shift>sOFTAGE.1<Key.shift>@.<Key.backspace>SOFT<Key.backspace><Key.backspace><Key.backspace><Key.backspace><Key.caps_lock>softage<Key.space><Key.backspace>.net
Screenshot: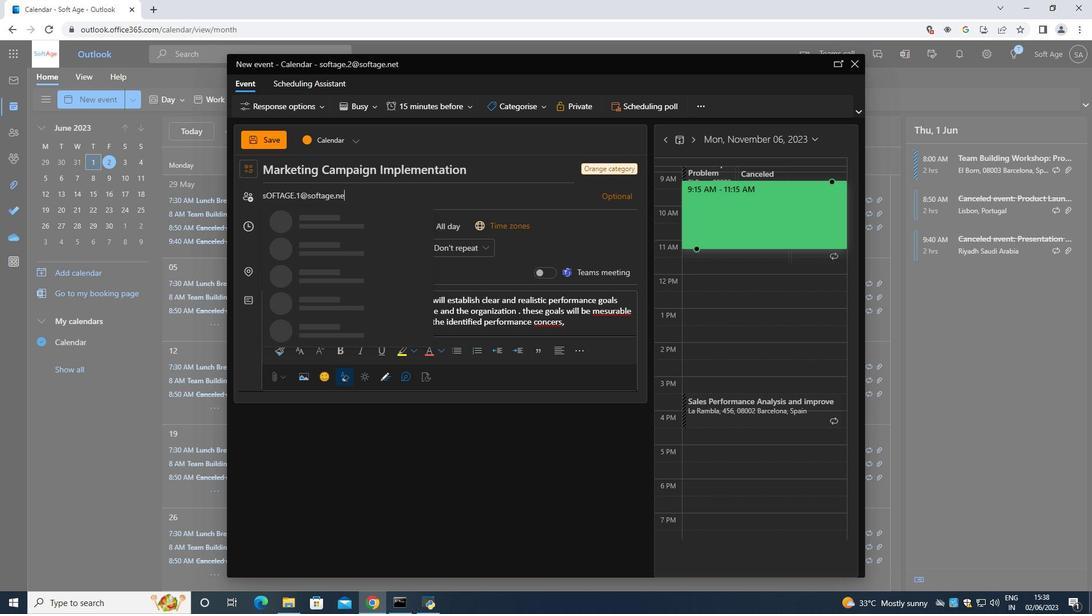 
Action: Mouse moved to (363, 221)
Screenshot: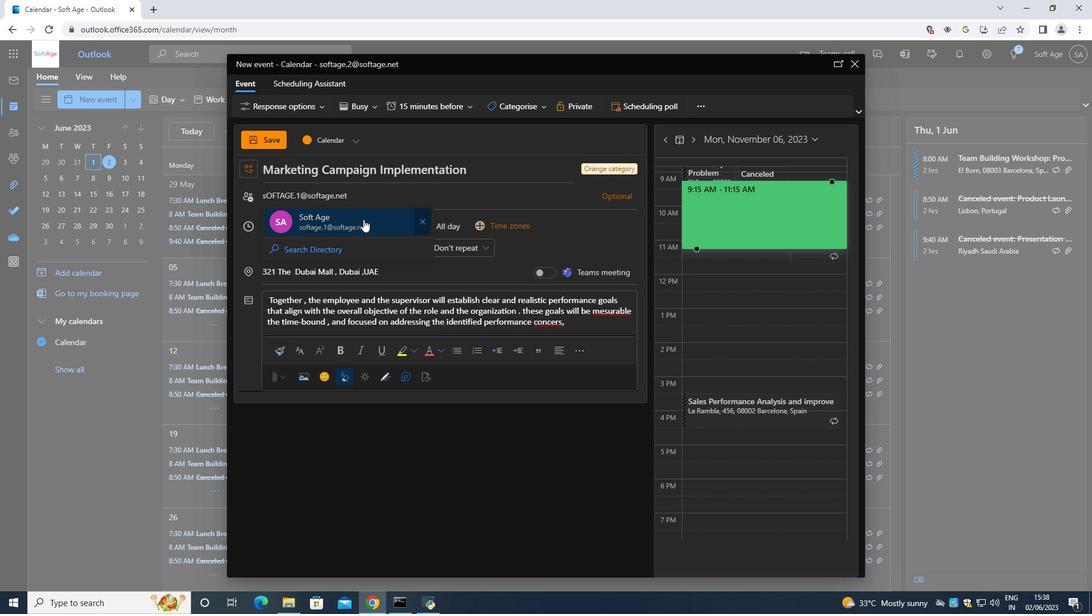 
Action: Mouse pressed left at (363, 221)
Screenshot: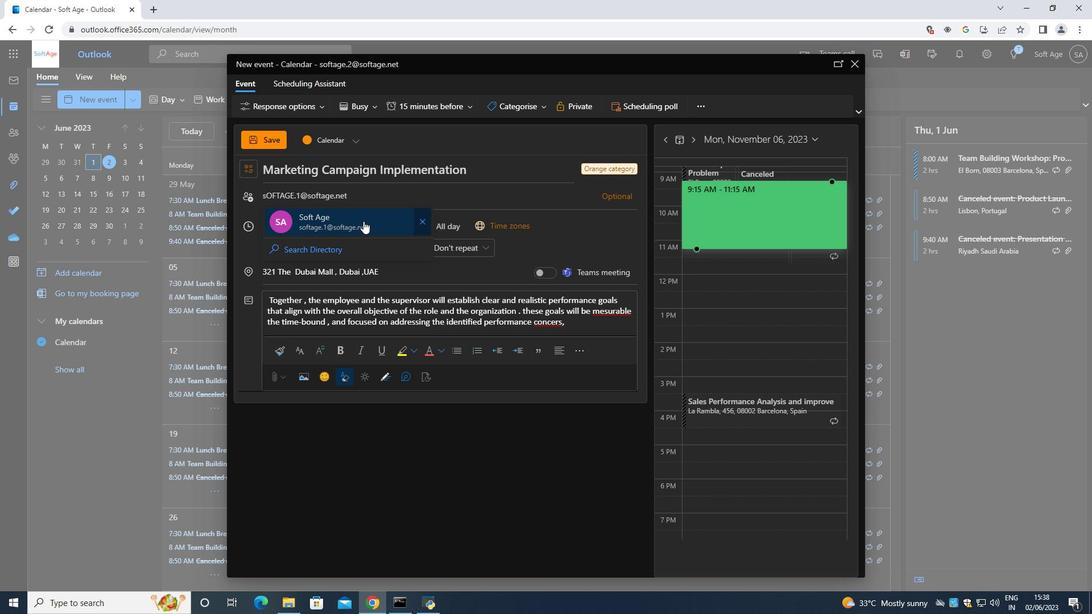 
Action: Mouse moved to (352, 210)
Screenshot: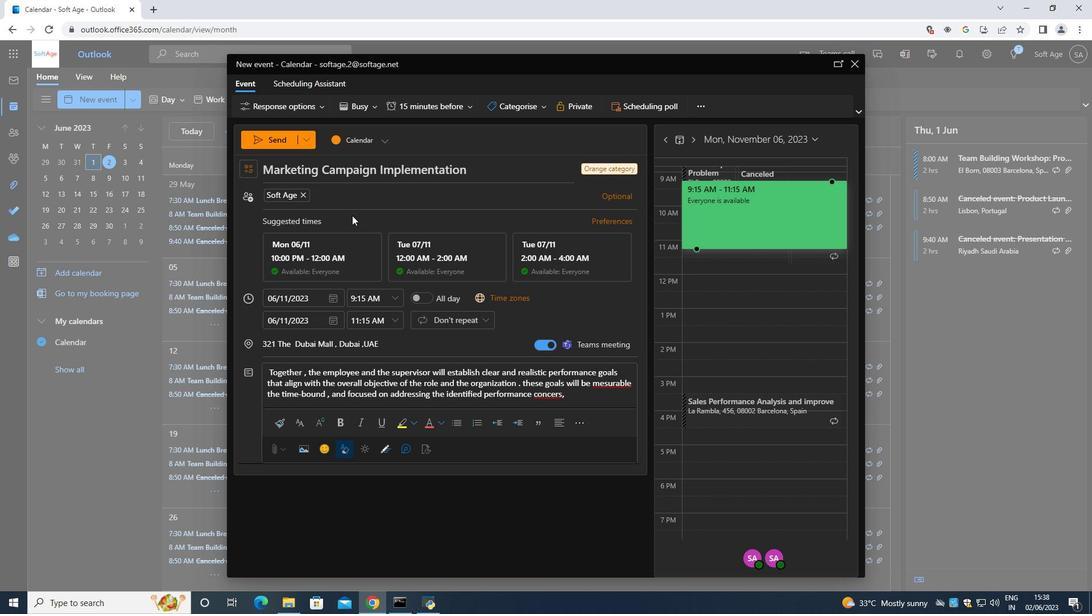 
Action: Key pressed <Key.shift><Key.shift><Key.shift><Key.shift><Key.shift><Key.shift><Key.shift><Key.shift><Key.shift><Key.shift>Softage.3<Key.shift>@softage,<Key.backspace>.<Key.backspace><Key.shift>Softage.3<Key.shift><Key.shift><Key.shift><Key.shift><Key.shift><Key.shift><Key.shift><Key.shift>@softage.net
Screenshot: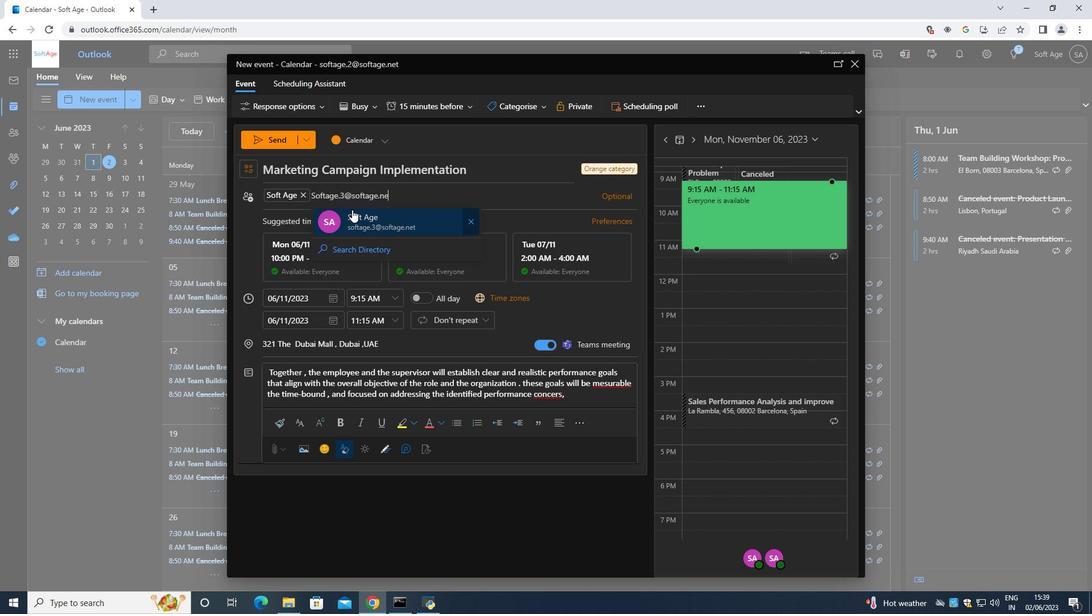 
Action: Mouse moved to (400, 218)
Screenshot: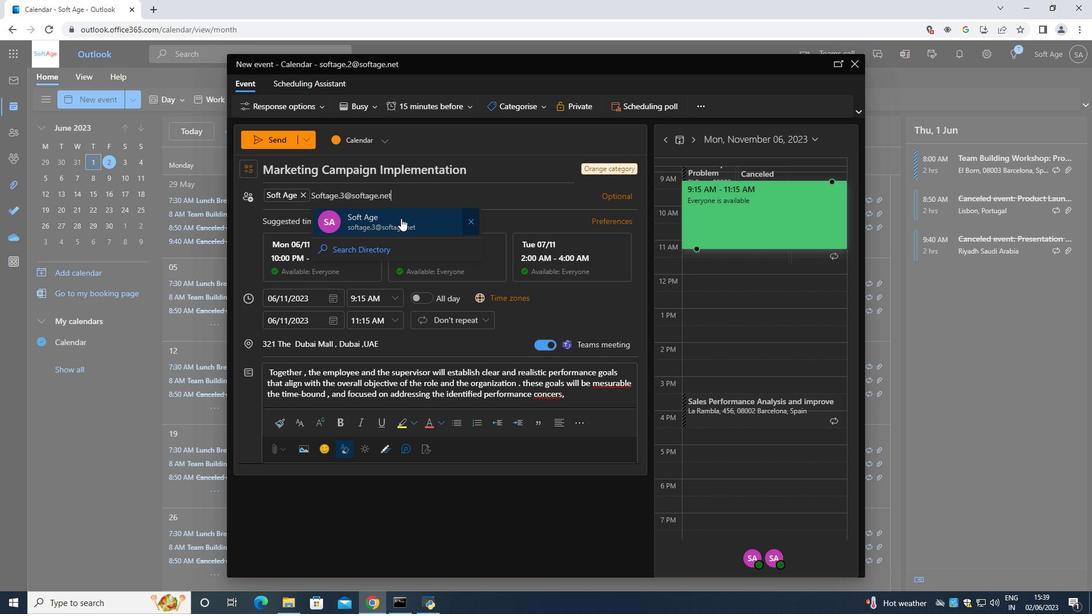 
Action: Mouse pressed left at (400, 218)
Screenshot: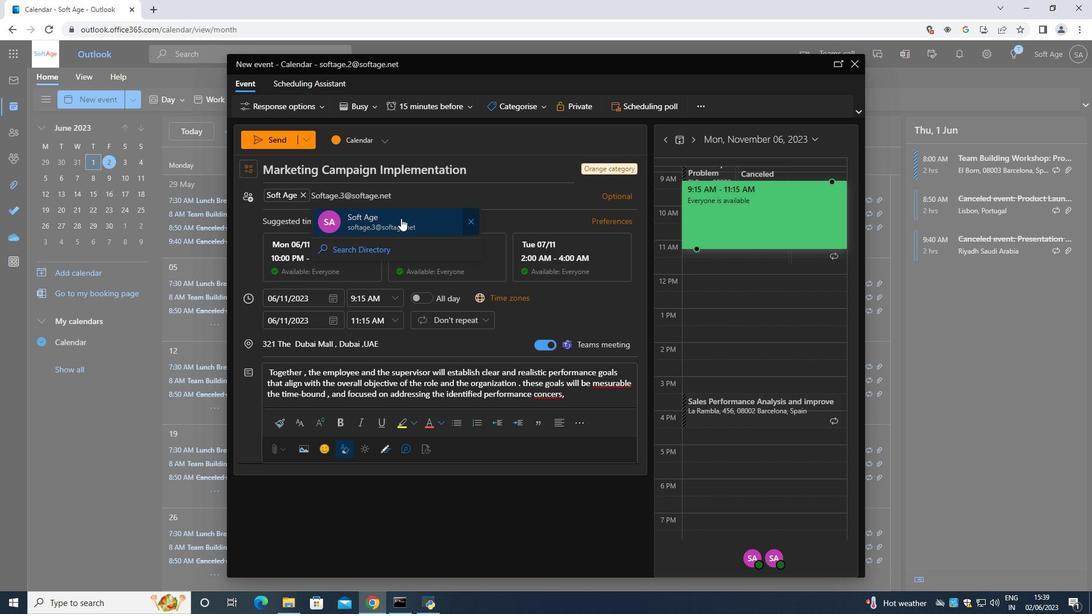 
Action: Mouse moved to (439, 104)
Screenshot: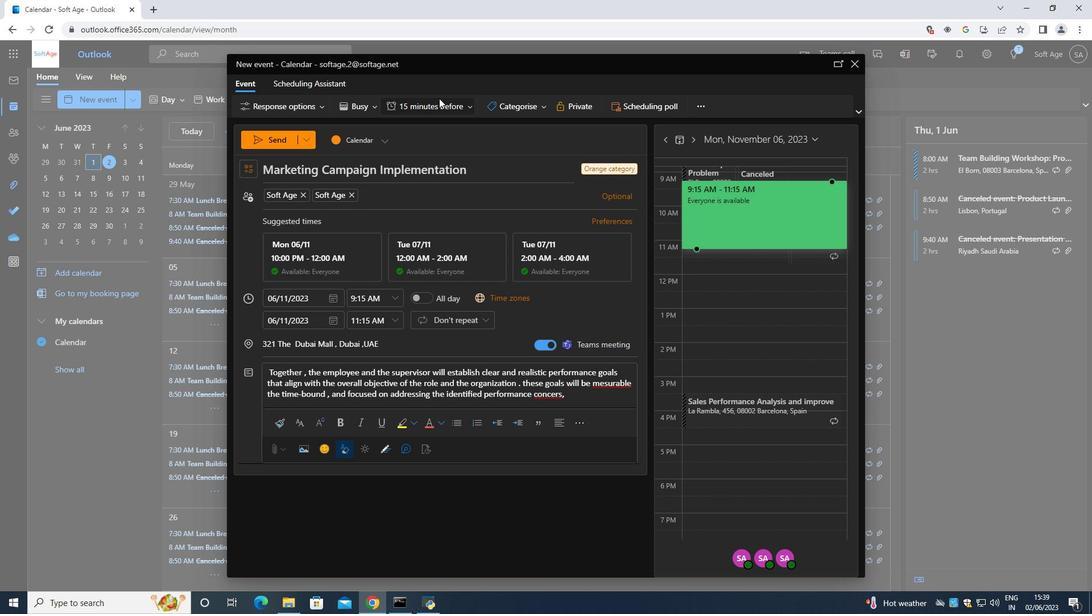 
Action: Mouse pressed left at (439, 104)
Screenshot: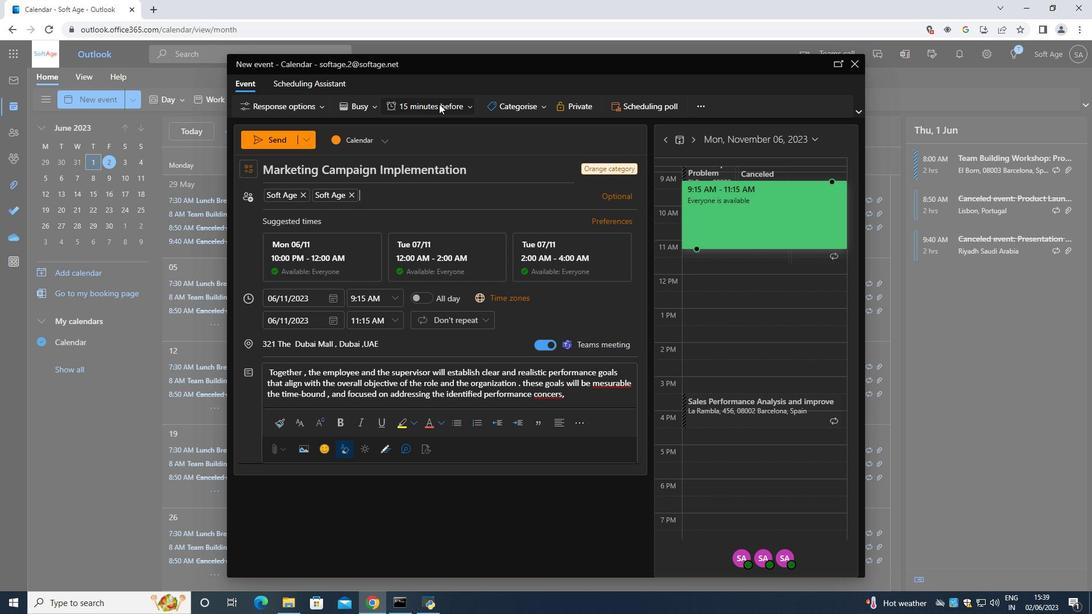 
Action: Mouse moved to (429, 186)
Screenshot: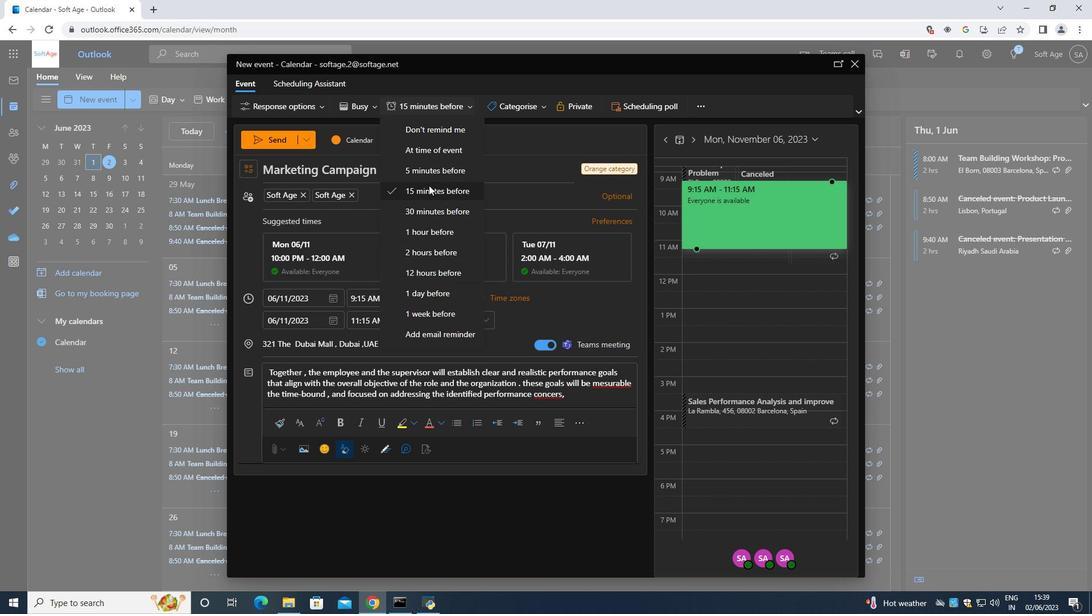 
Action: Mouse pressed left at (429, 186)
Screenshot: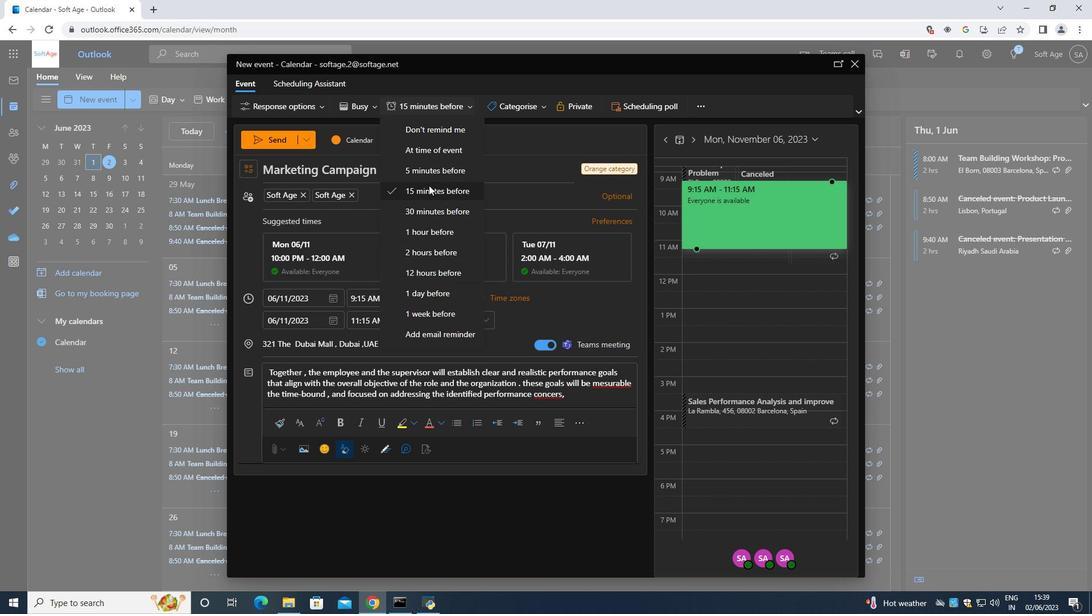 
Action: Mouse moved to (269, 141)
Screenshot: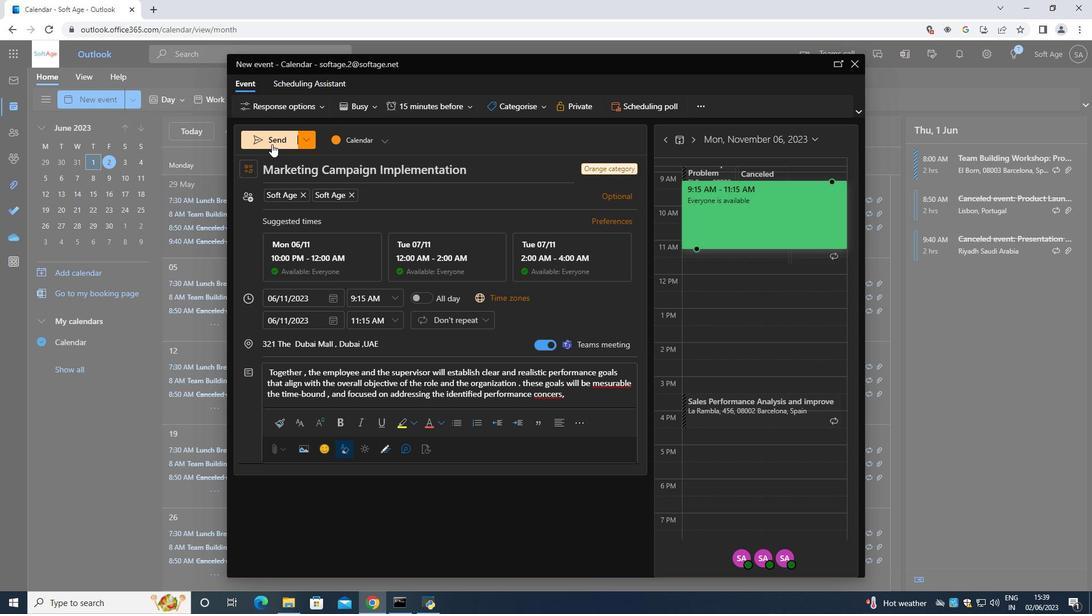 
Action: Mouse pressed left at (269, 141)
Screenshot: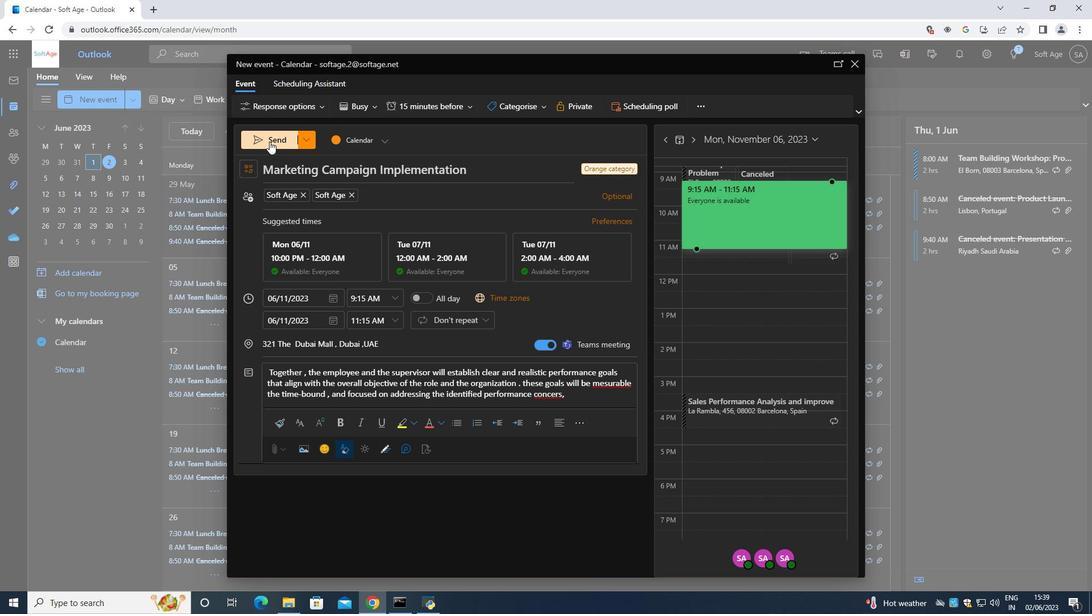 
